 Task: Schedule a 90-minute genealogy and family history research consultation with an expert genealogist.
Action: Mouse pressed left at (596, 254)
Screenshot: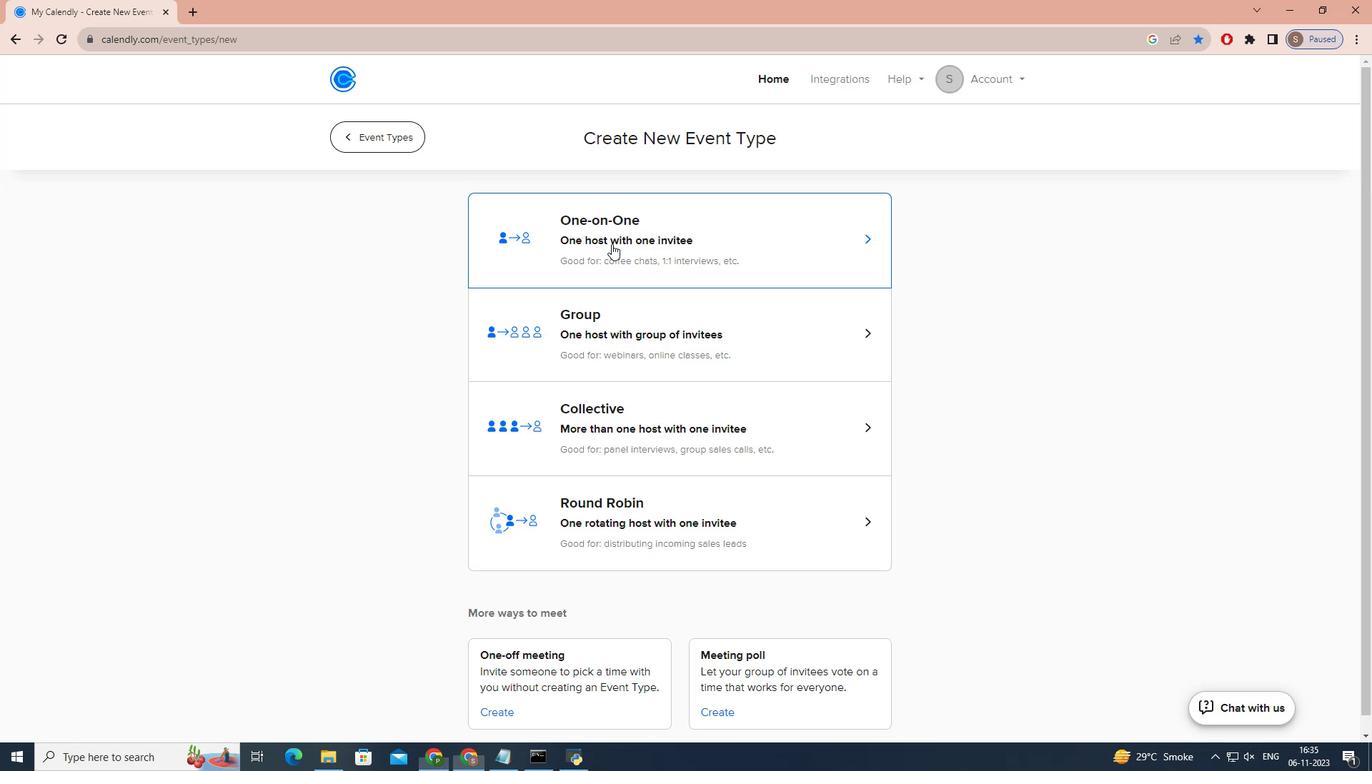 
Action: Mouse moved to (545, 376)
Screenshot: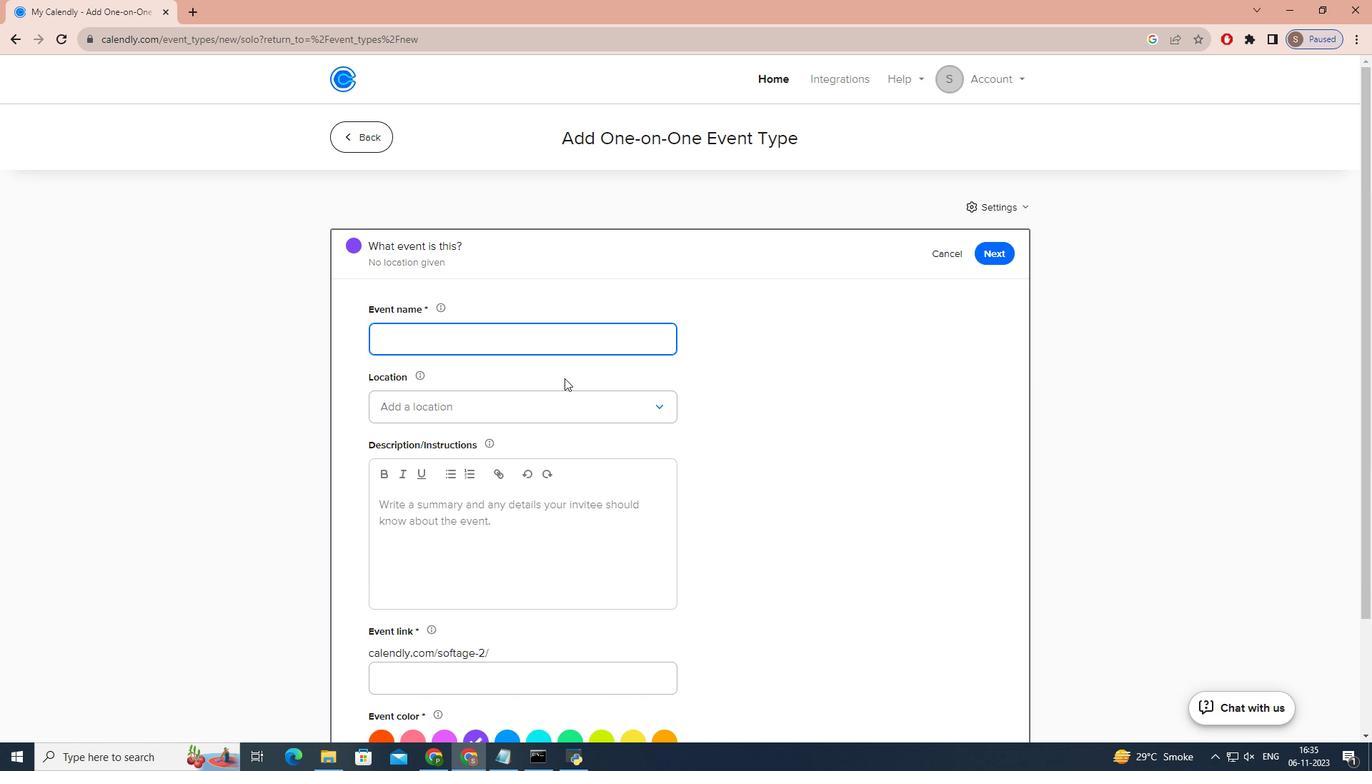 
Action: Key pressed g<Key.caps_lock>ENEALOGY<Key.space>AND<Key.space><Key.caps_lock>f<Key.caps_lock>AMILY<Key.space><Key.caps_lock>h<Key.caps_lock>ISTORY<Key.space><Key.caps_lock>r<Key.caps_lock>ESEARCH<Key.space><Key.caps_lock>c<Key.caps_lock>ONSULTATION<Key.space>
Screenshot: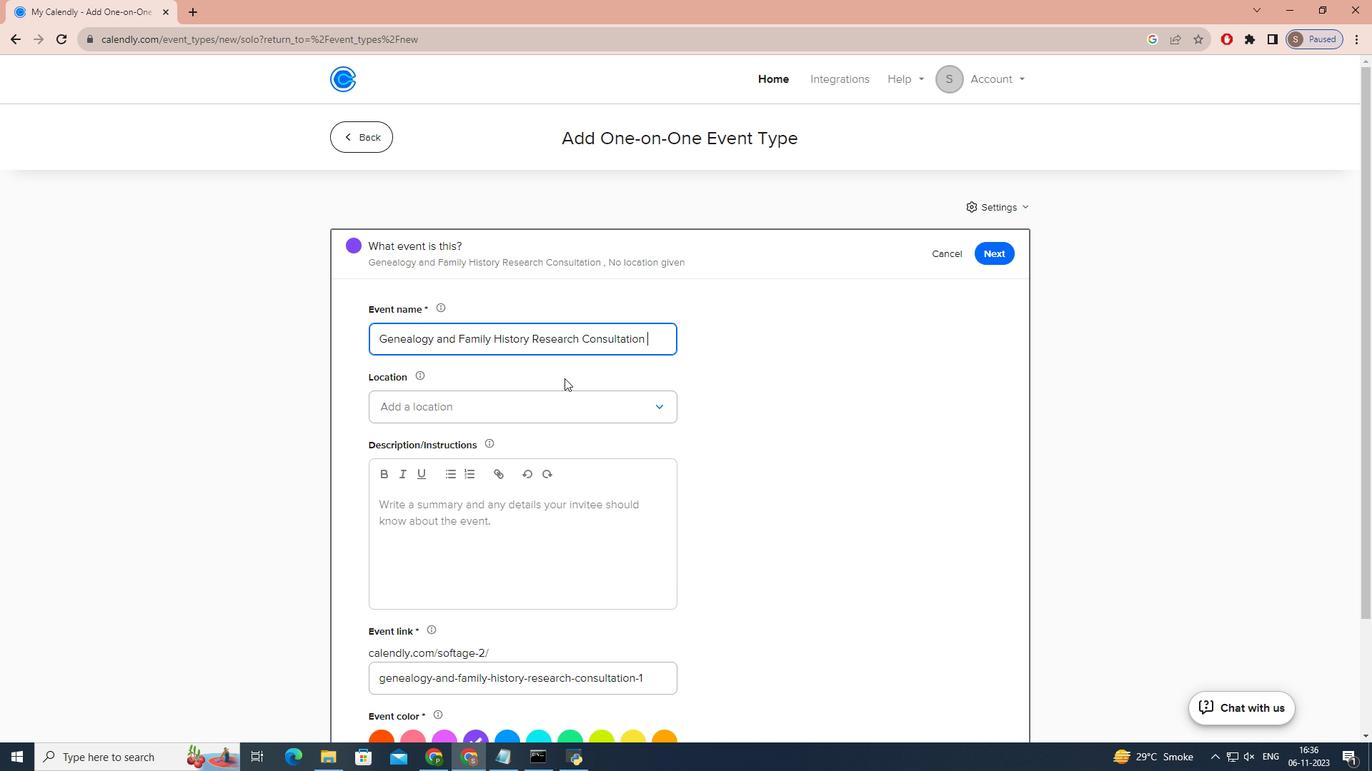 
Action: Mouse moved to (525, 402)
Screenshot: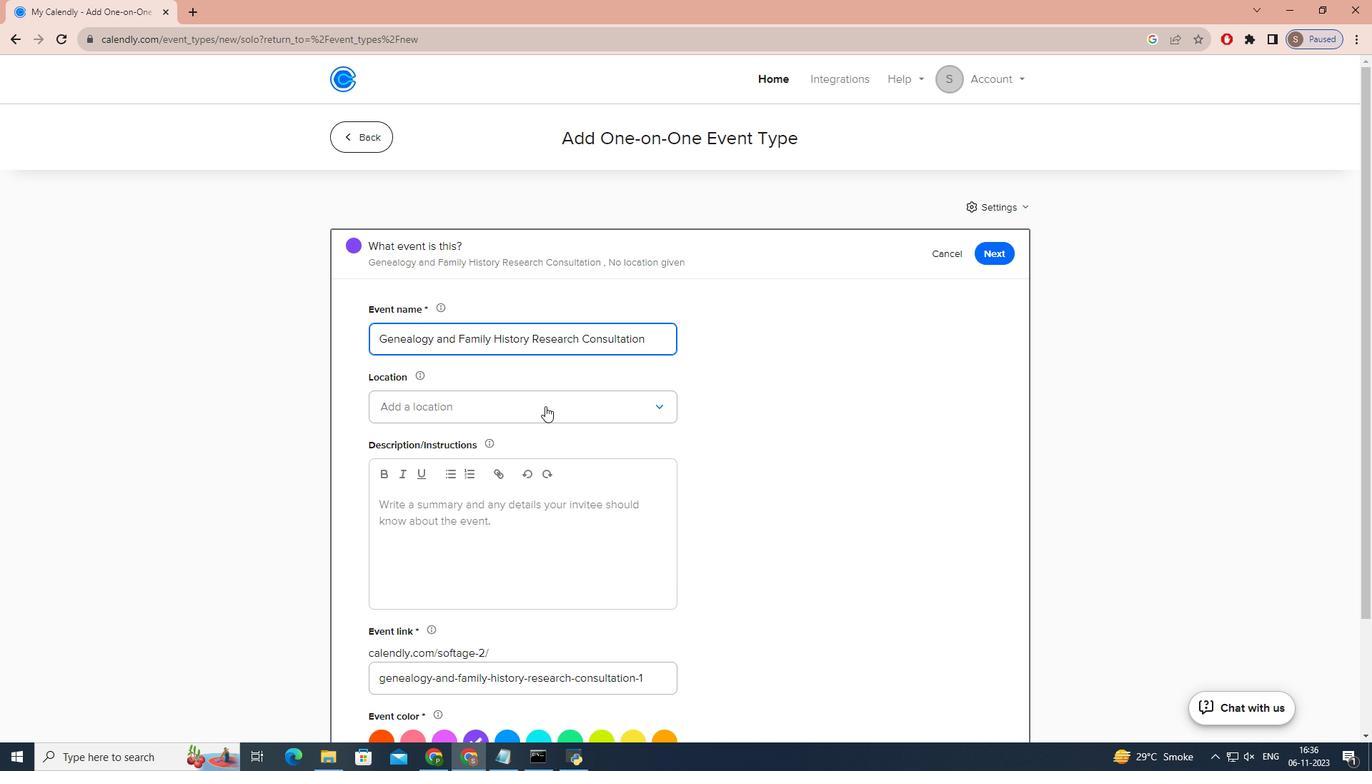 
Action: Mouse pressed left at (525, 402)
Screenshot: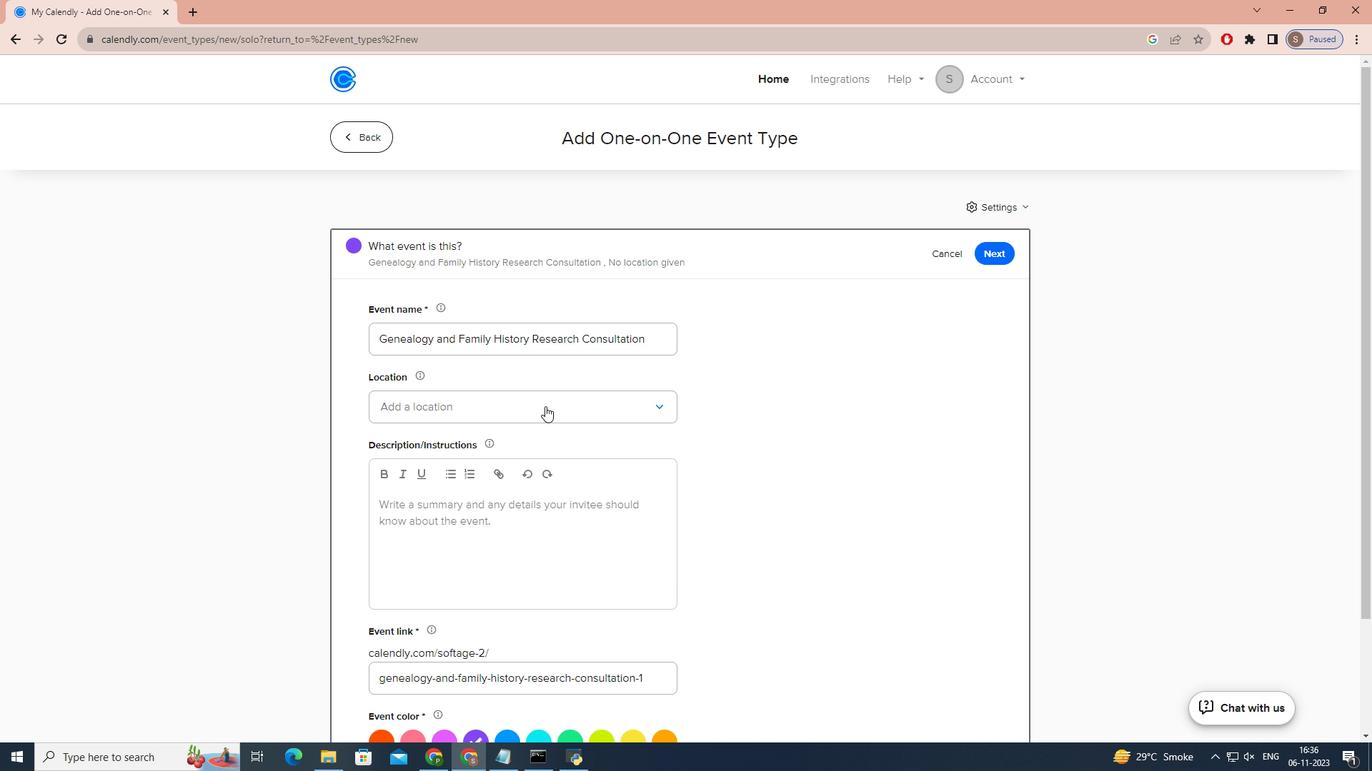
Action: Mouse moved to (503, 436)
Screenshot: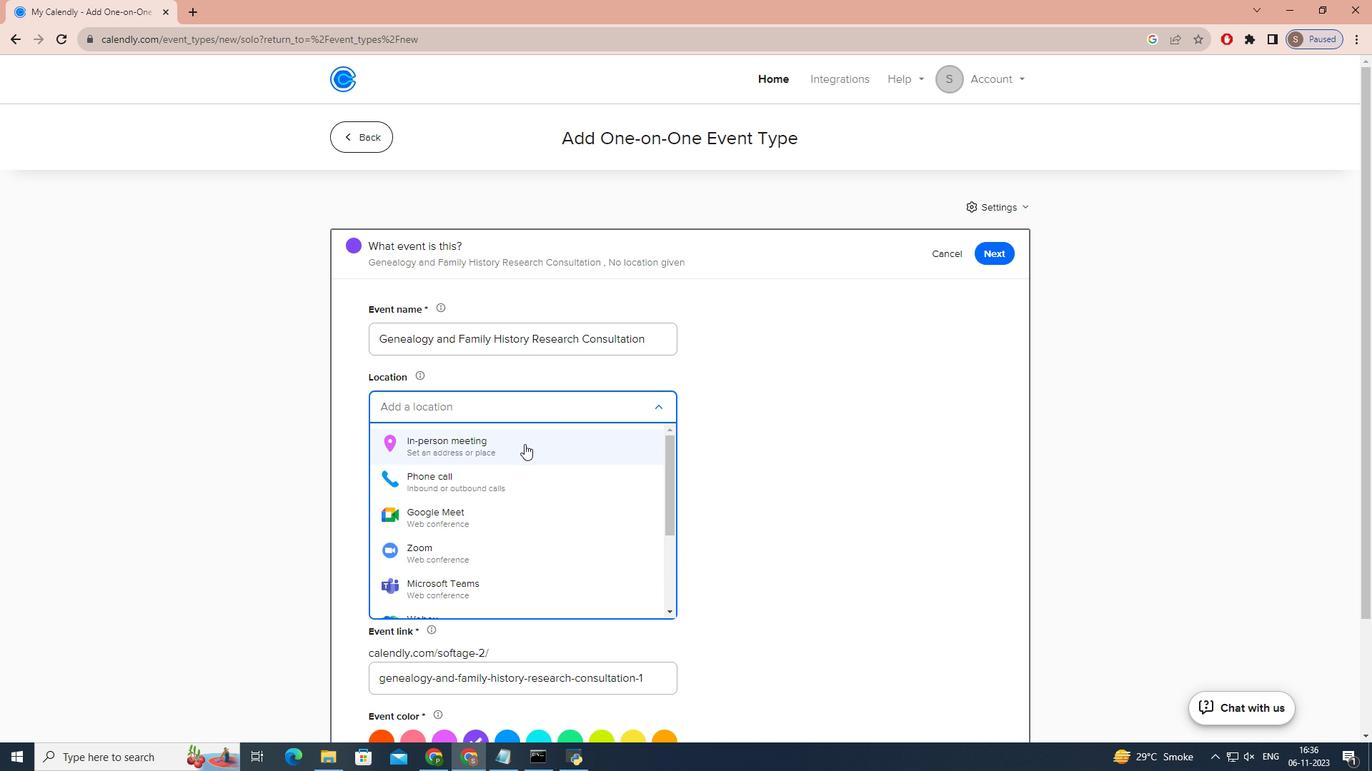 
Action: Mouse pressed left at (503, 436)
Screenshot: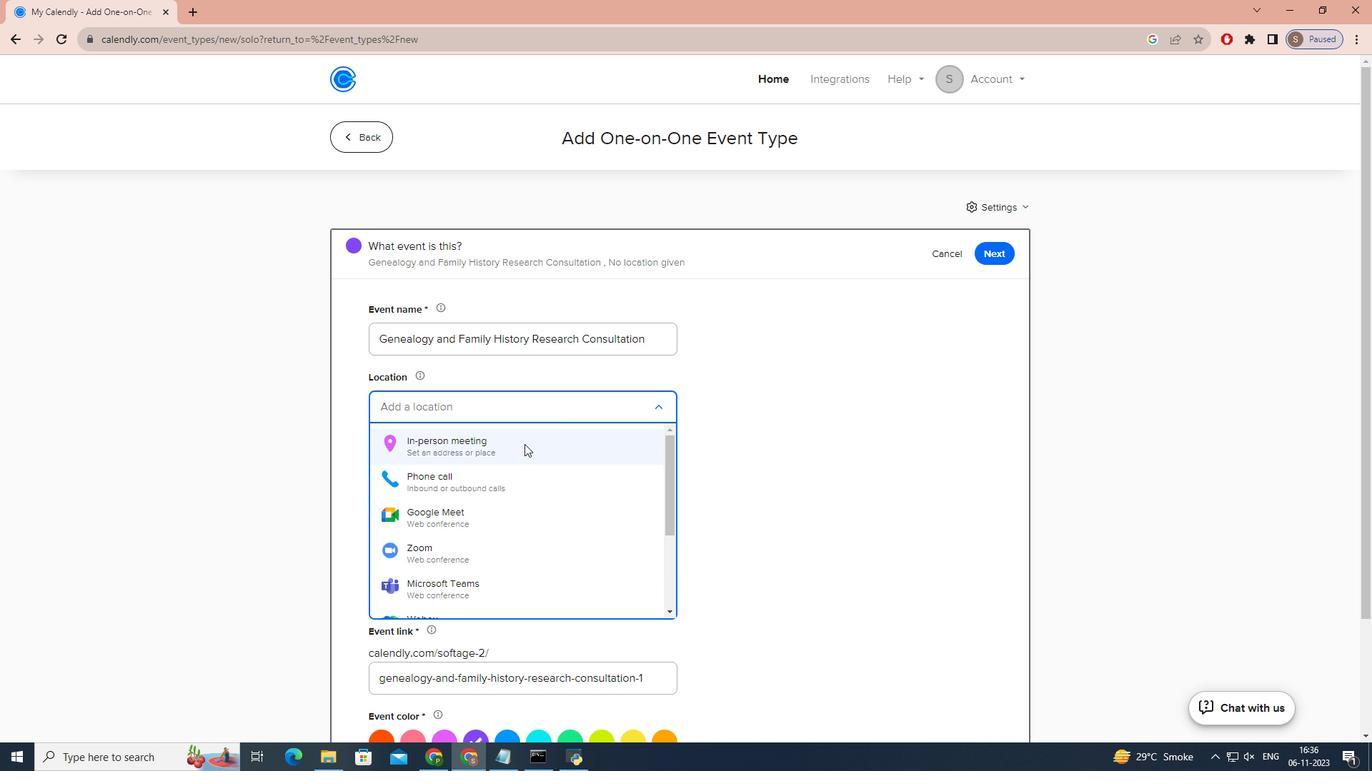 
Action: Mouse moved to (593, 254)
Screenshot: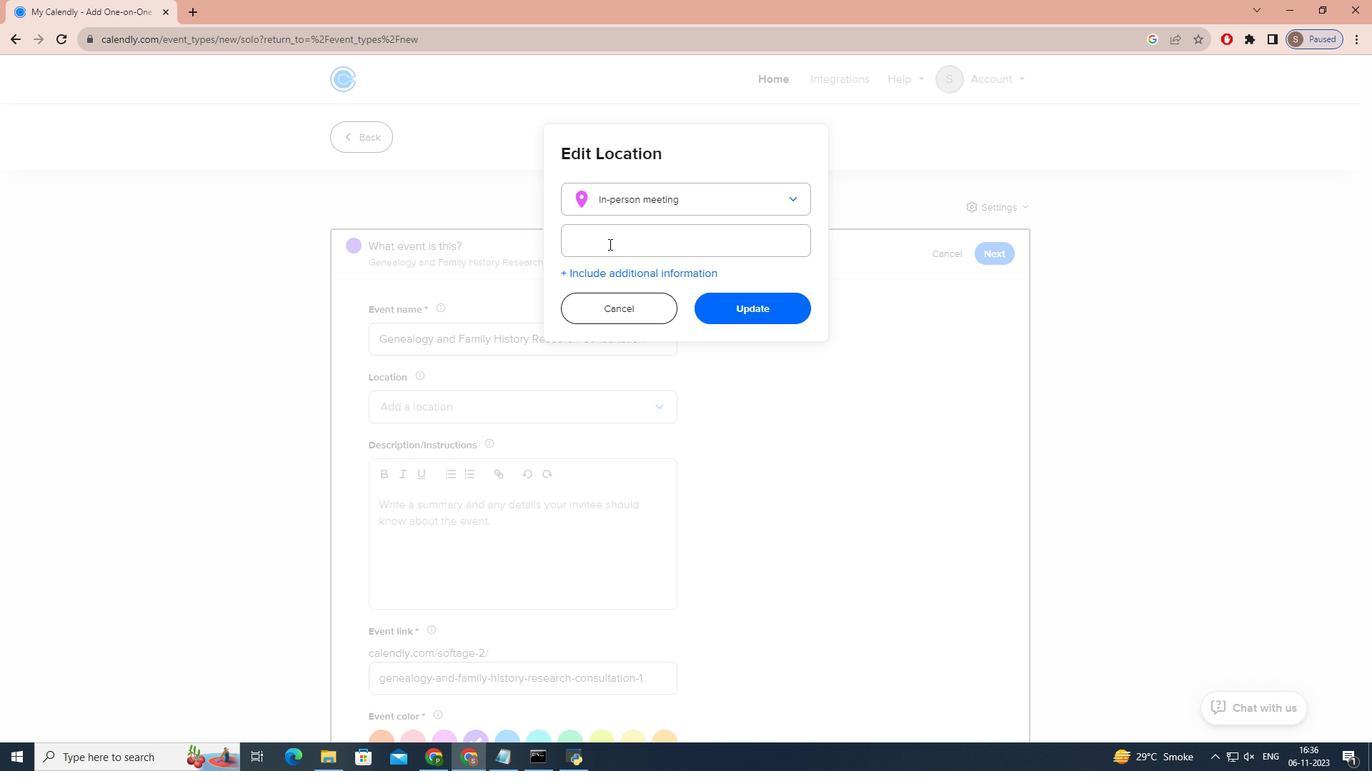 
Action: Mouse pressed left at (593, 254)
Screenshot: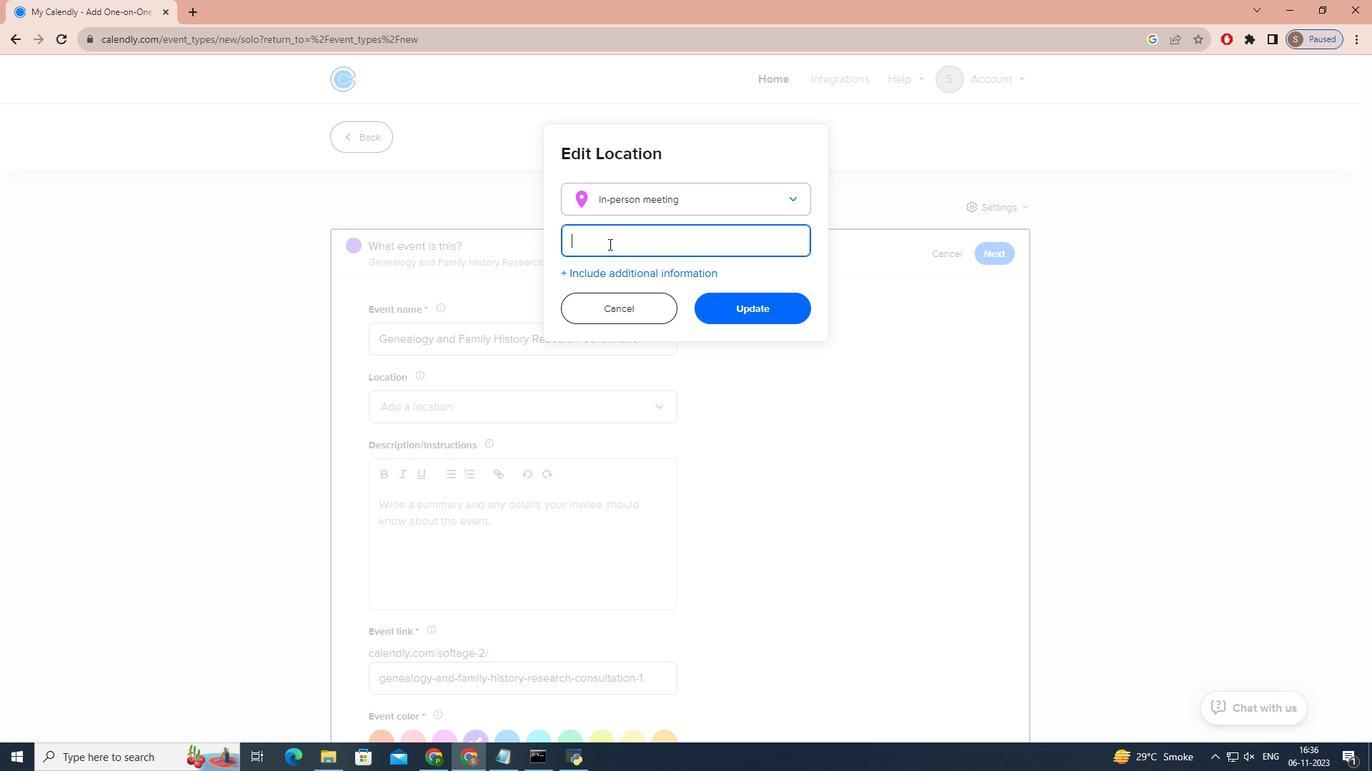 
Action: Key pressed <Key.caps_lock>s<Key.caps_lock>OUTHERN<Key.space><Key.caps_lock>c<Key.caps_lock>ALIFORNIA<Key.space><Key.caps_lock>g<Key.caps_lock>ENEALOGICAL,<Key.space><Key.caps_lock>s<Key.caps_lock>OCIETY<Key.space>
Screenshot: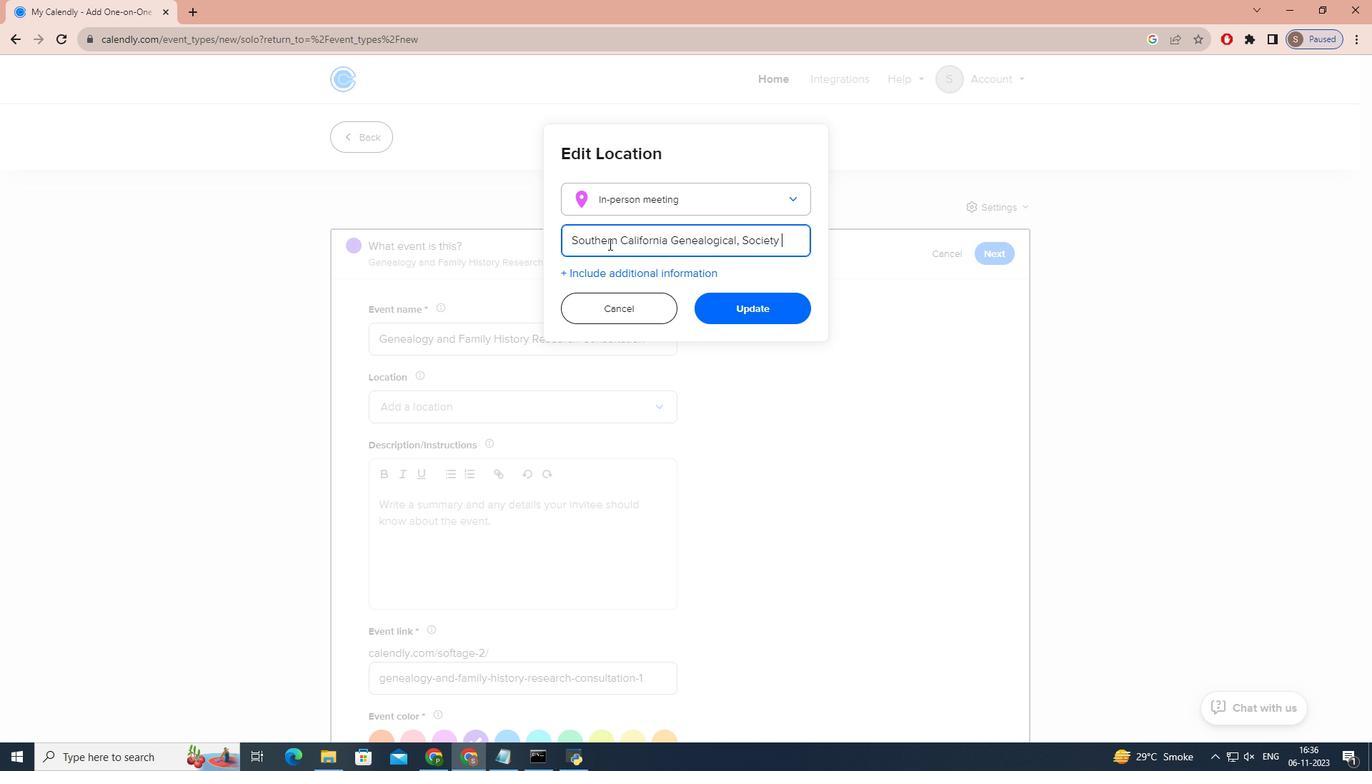 
Action: Mouse moved to (593, 253)
Screenshot: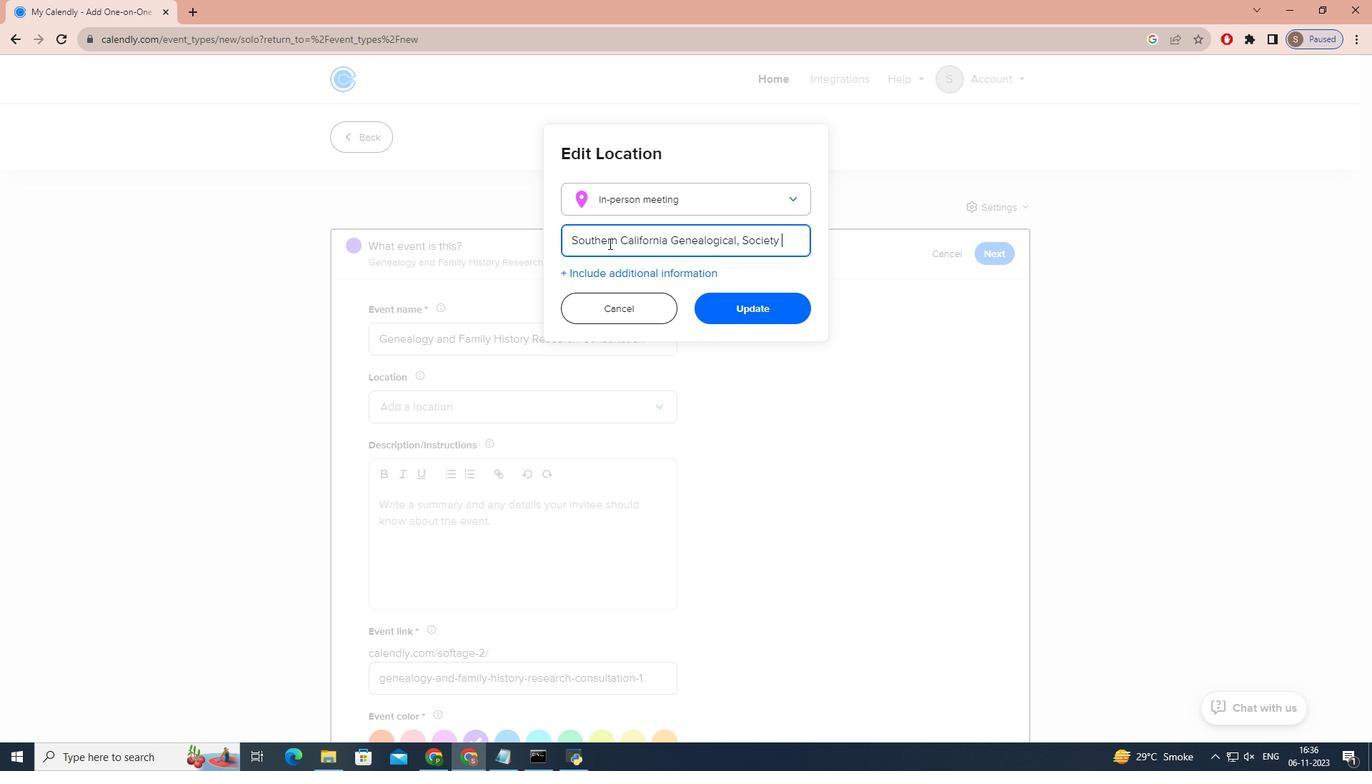 
Action: Key pressed <Key.backspace>
Screenshot: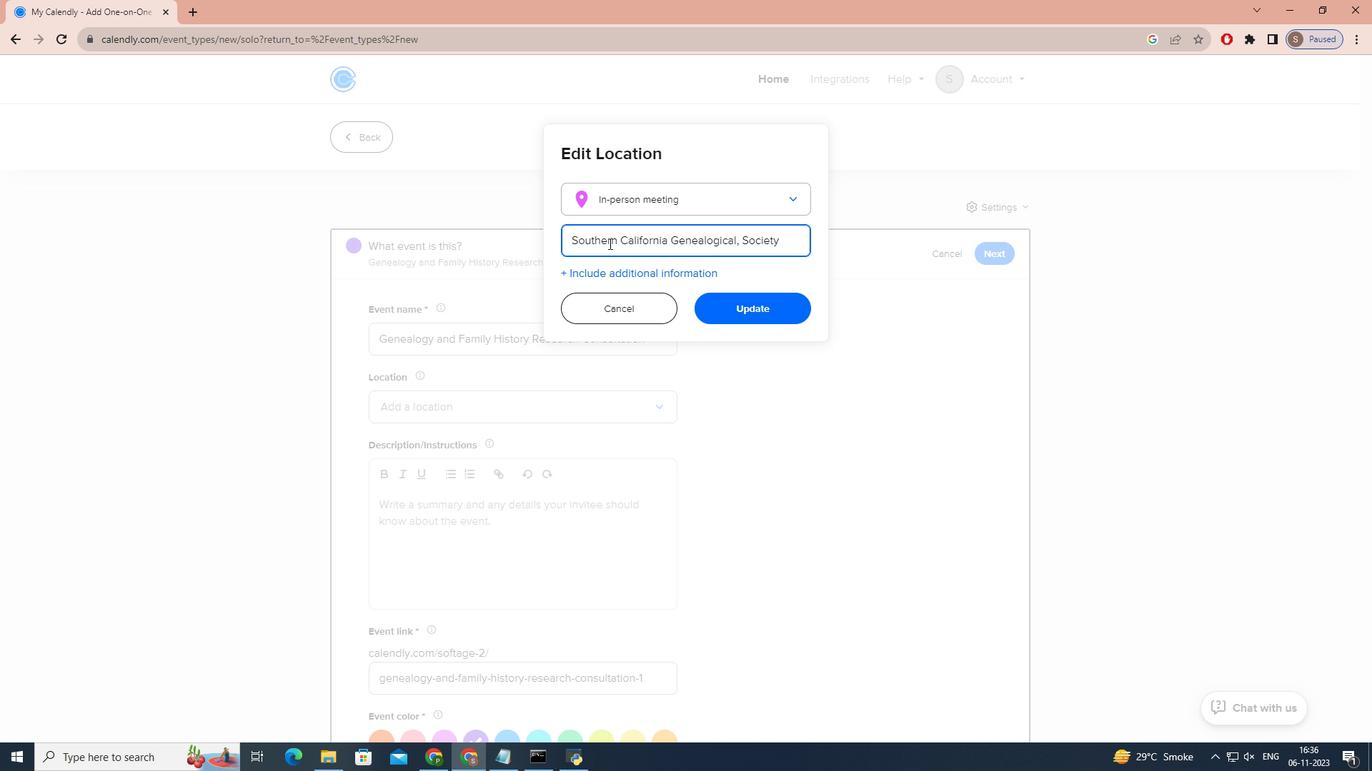 
Action: Mouse moved to (736, 251)
Screenshot: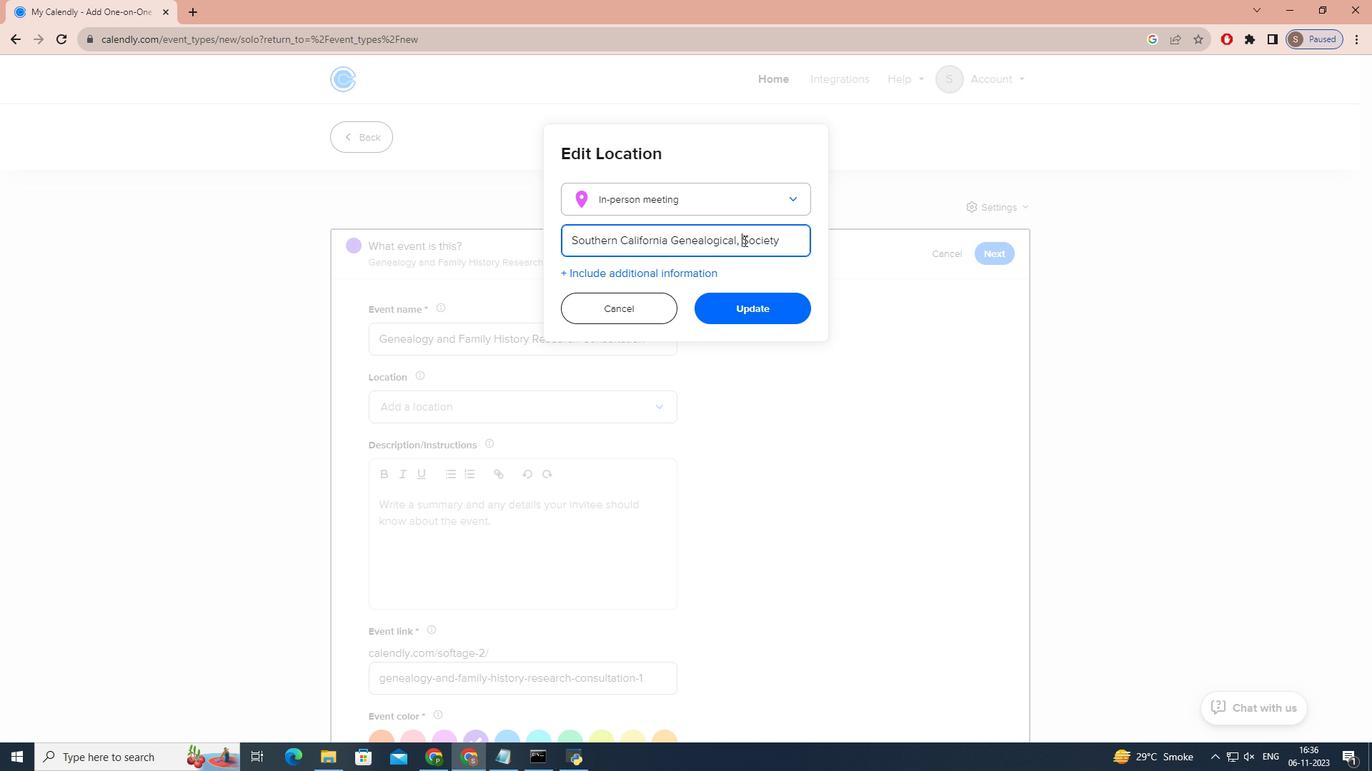 
Action: Mouse pressed left at (736, 251)
Screenshot: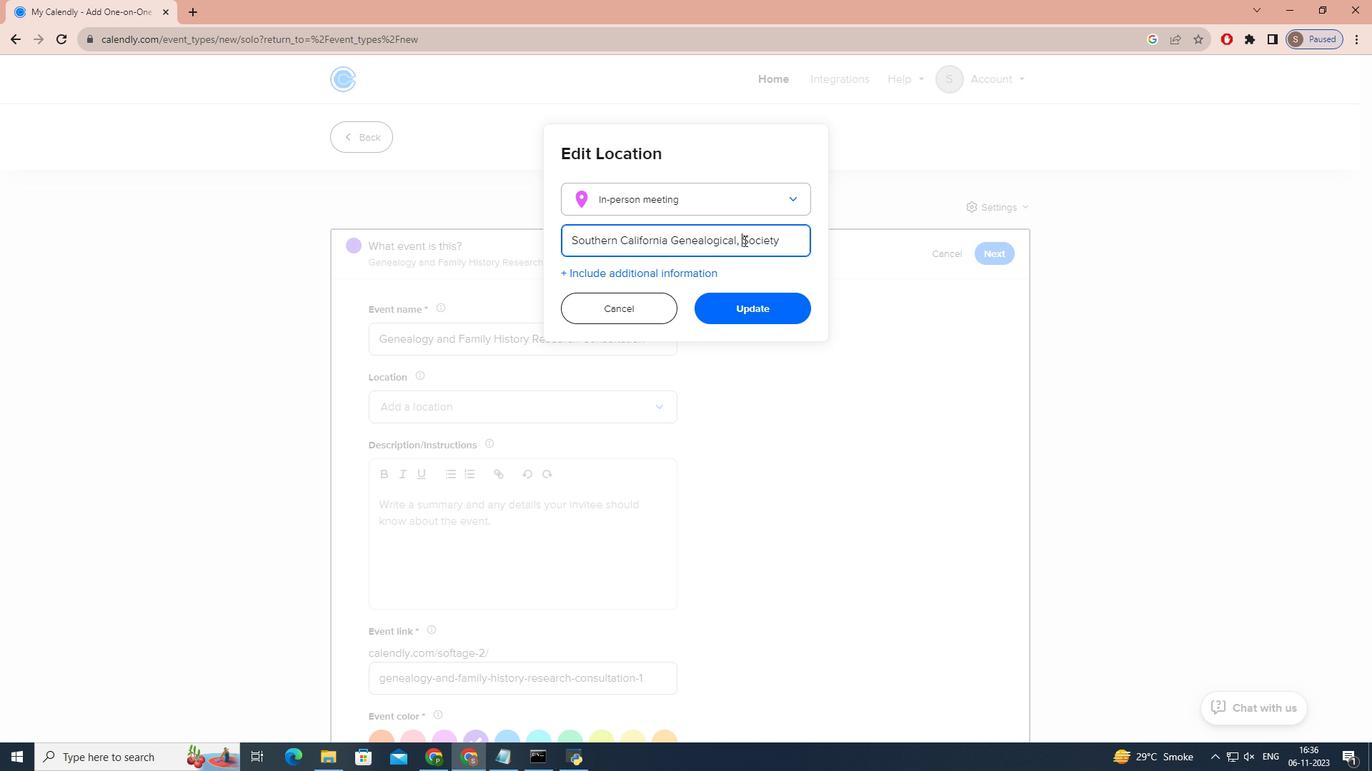 
Action: Mouse moved to (738, 250)
Screenshot: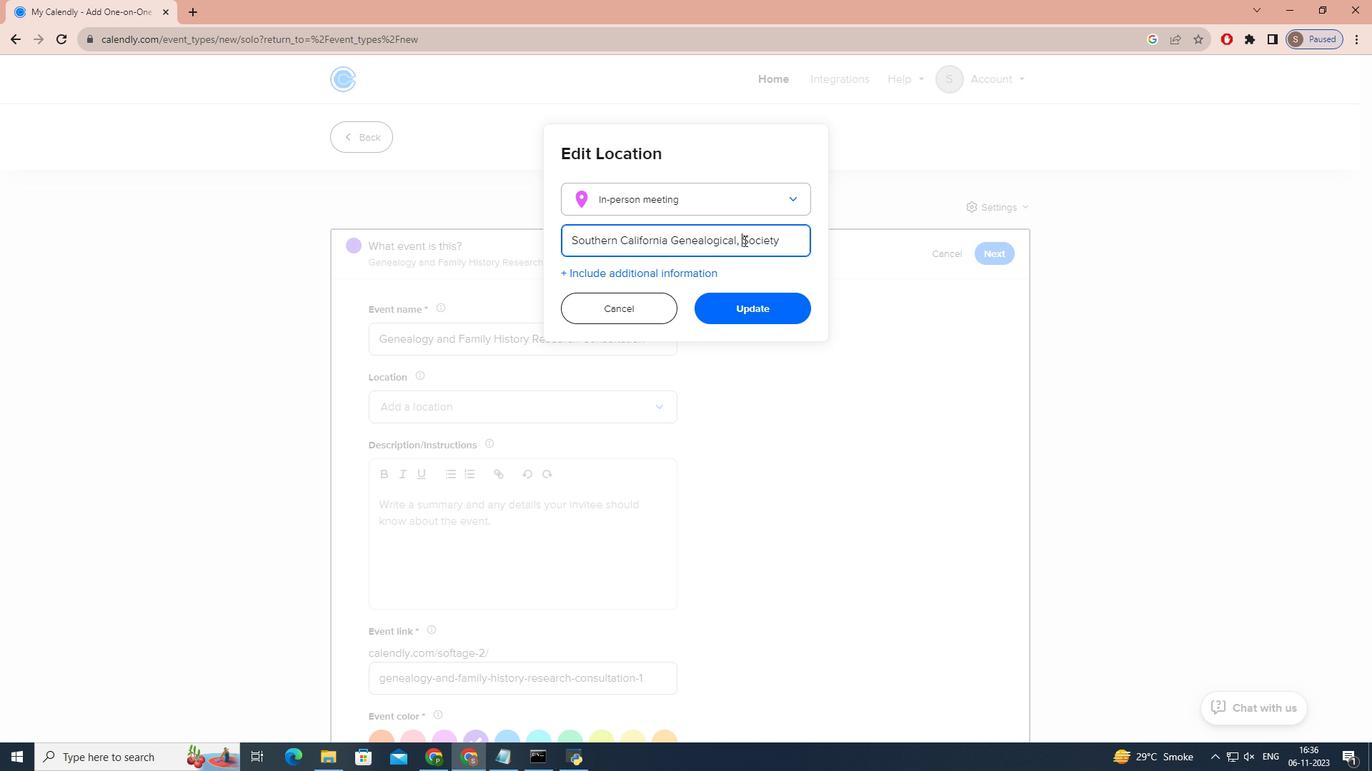 
Action: Key pressed <Key.backspace><Key.backspace>
Screenshot: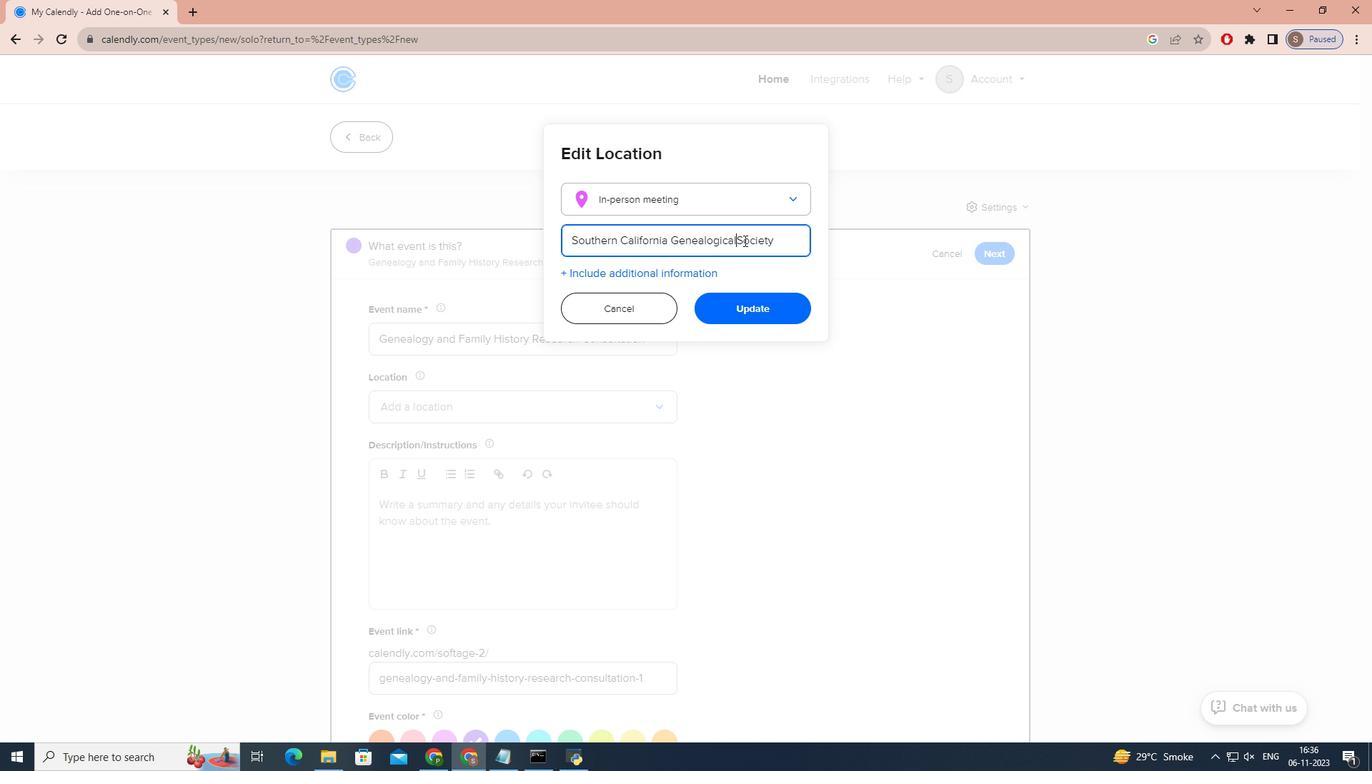 
Action: Mouse moved to (780, 252)
Screenshot: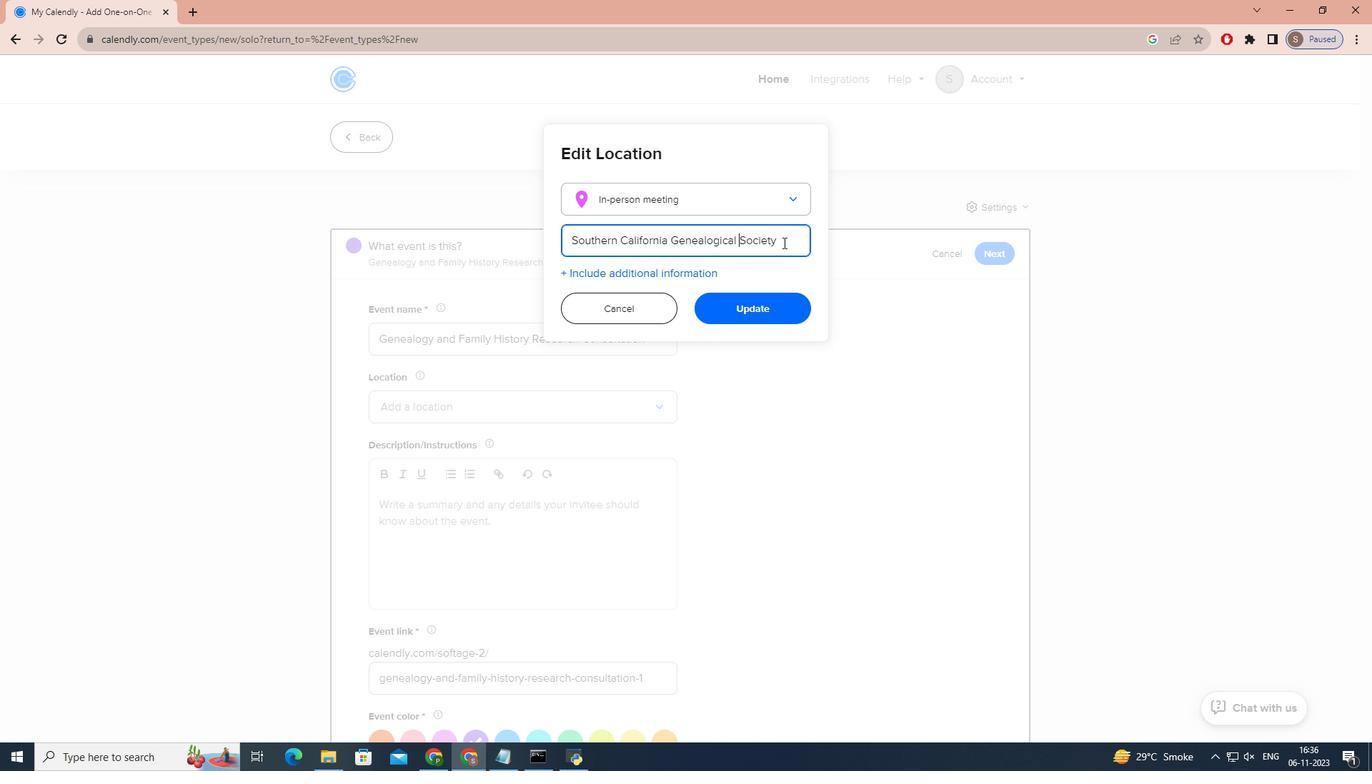 
Action: Key pressed <Key.space>
Screenshot: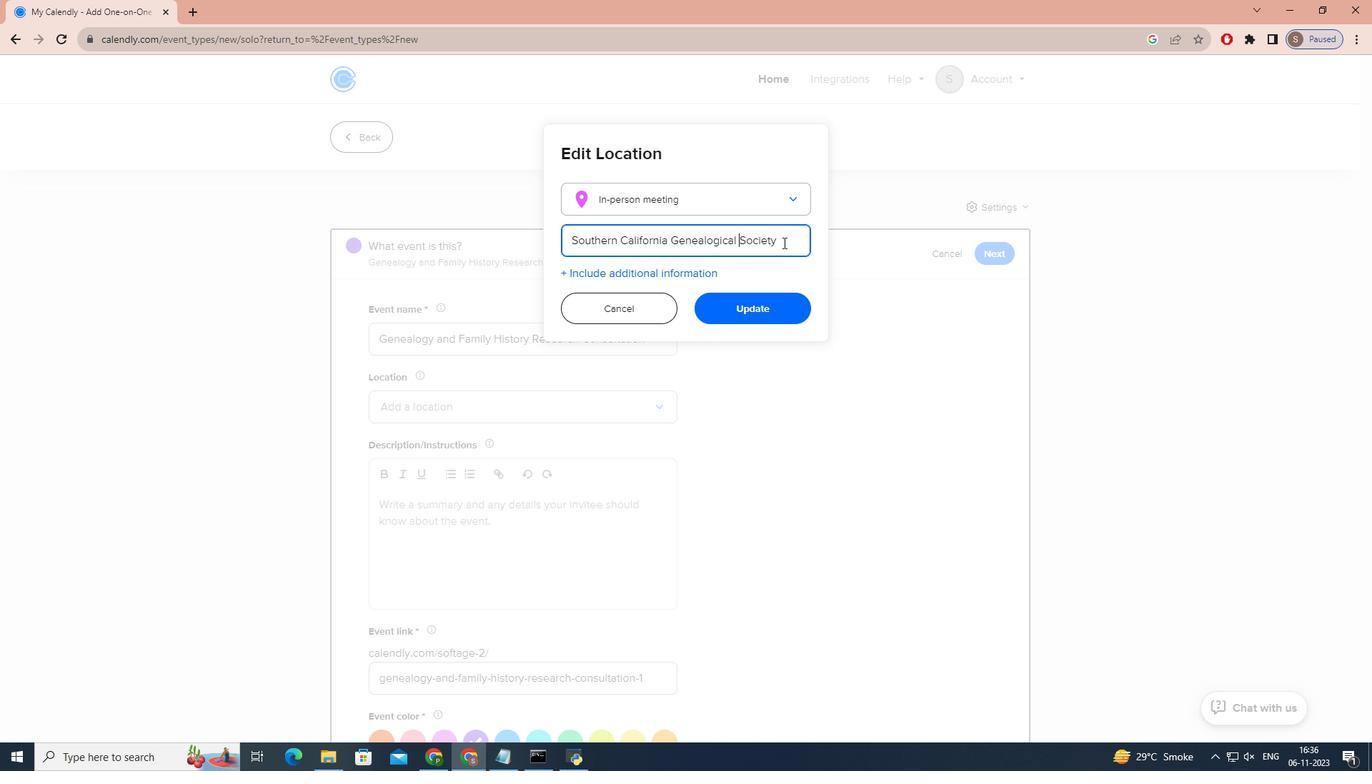 
Action: Mouse pressed left at (780, 252)
Screenshot: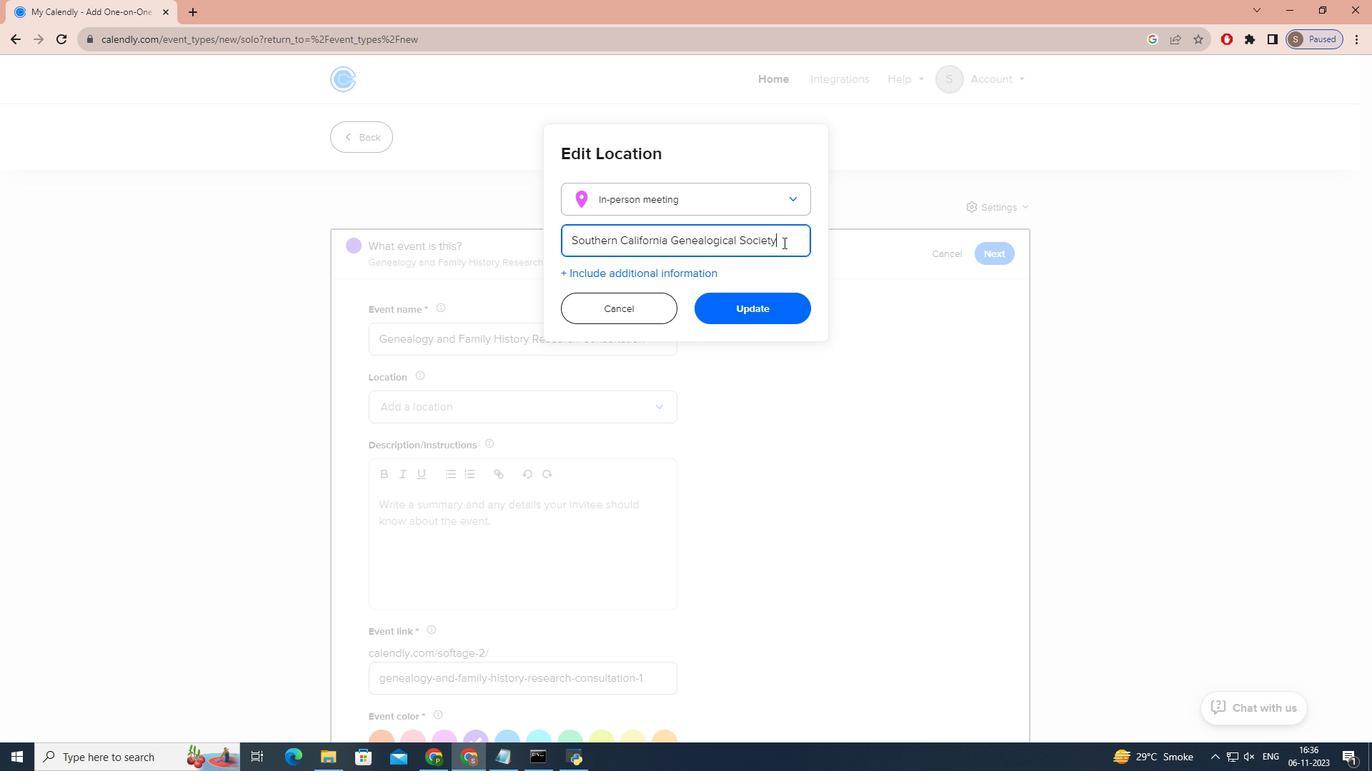 
Action: Key pressed ,<Key.space><Key.caps_lock>b<Key.caps_lock>URBANK,<Key.space><Key.caps_lock>c<Key.caps_lock>ALIFORNIA,<Key.space><Key.caps_lock>usa
Screenshot: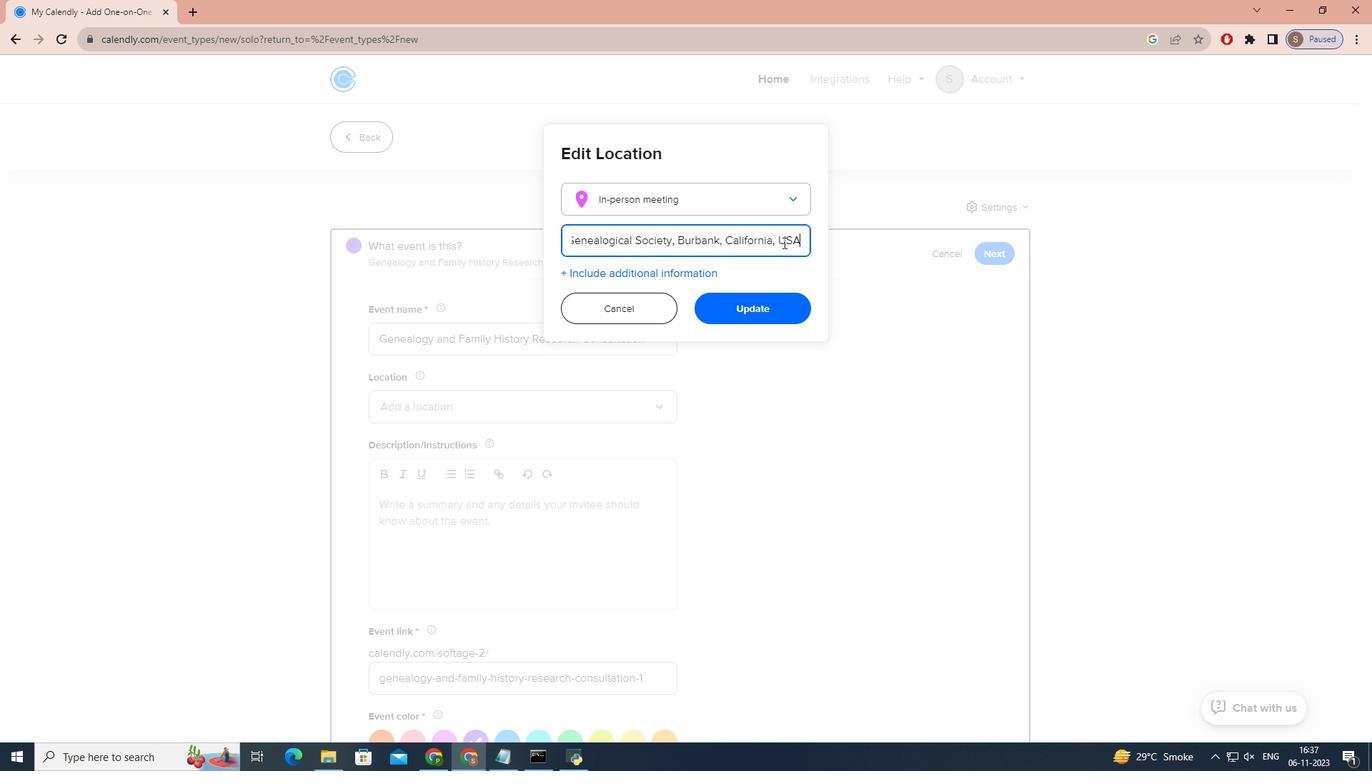 
Action: Mouse moved to (743, 312)
Screenshot: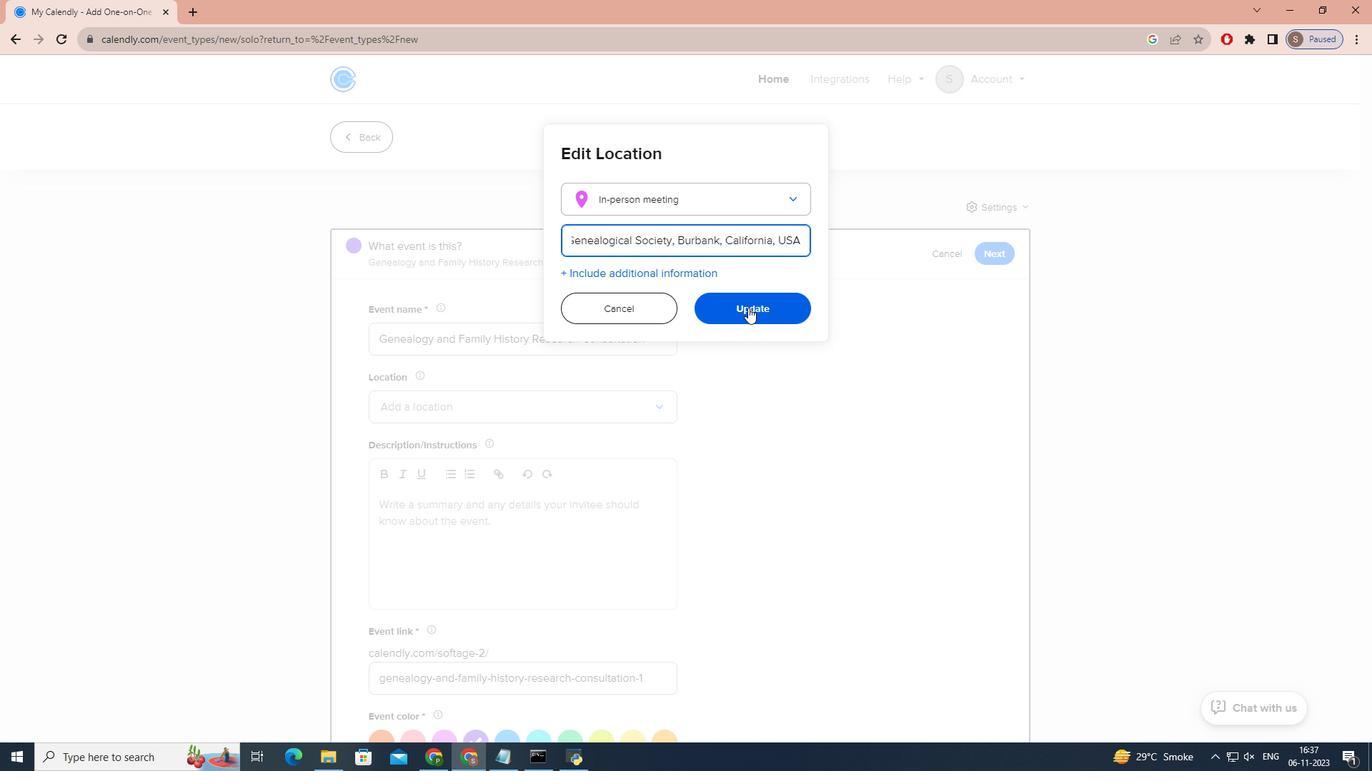 
Action: Mouse pressed left at (743, 312)
Screenshot: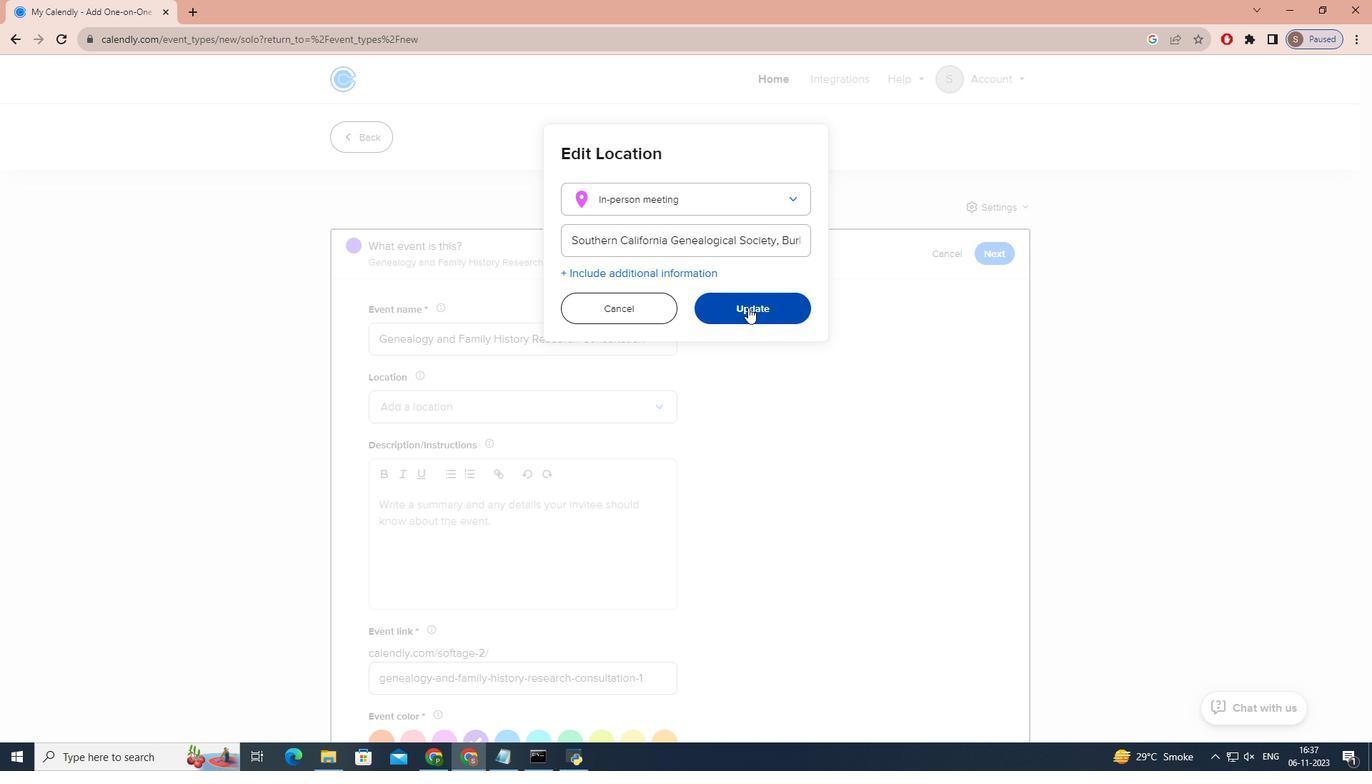 
Action: Mouse moved to (470, 533)
Screenshot: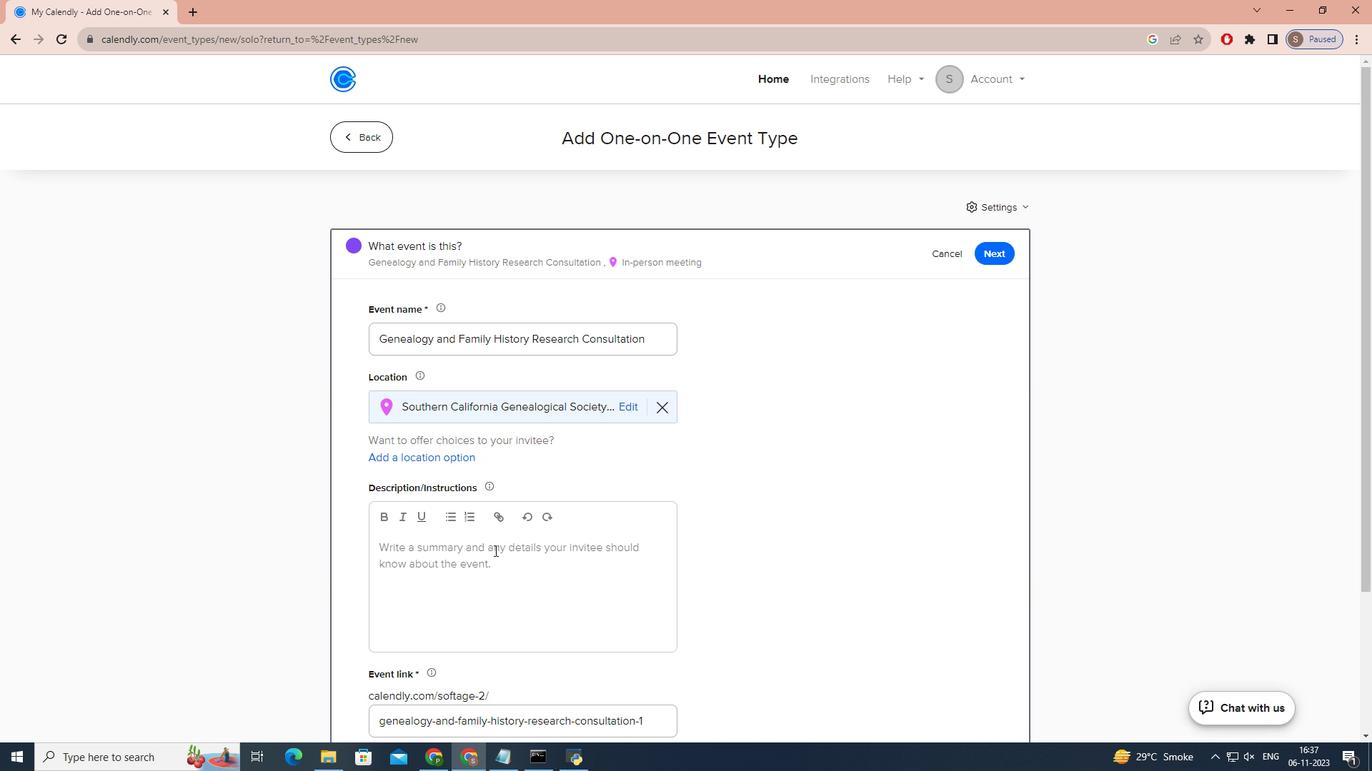
Action: Mouse pressed left at (470, 533)
Screenshot: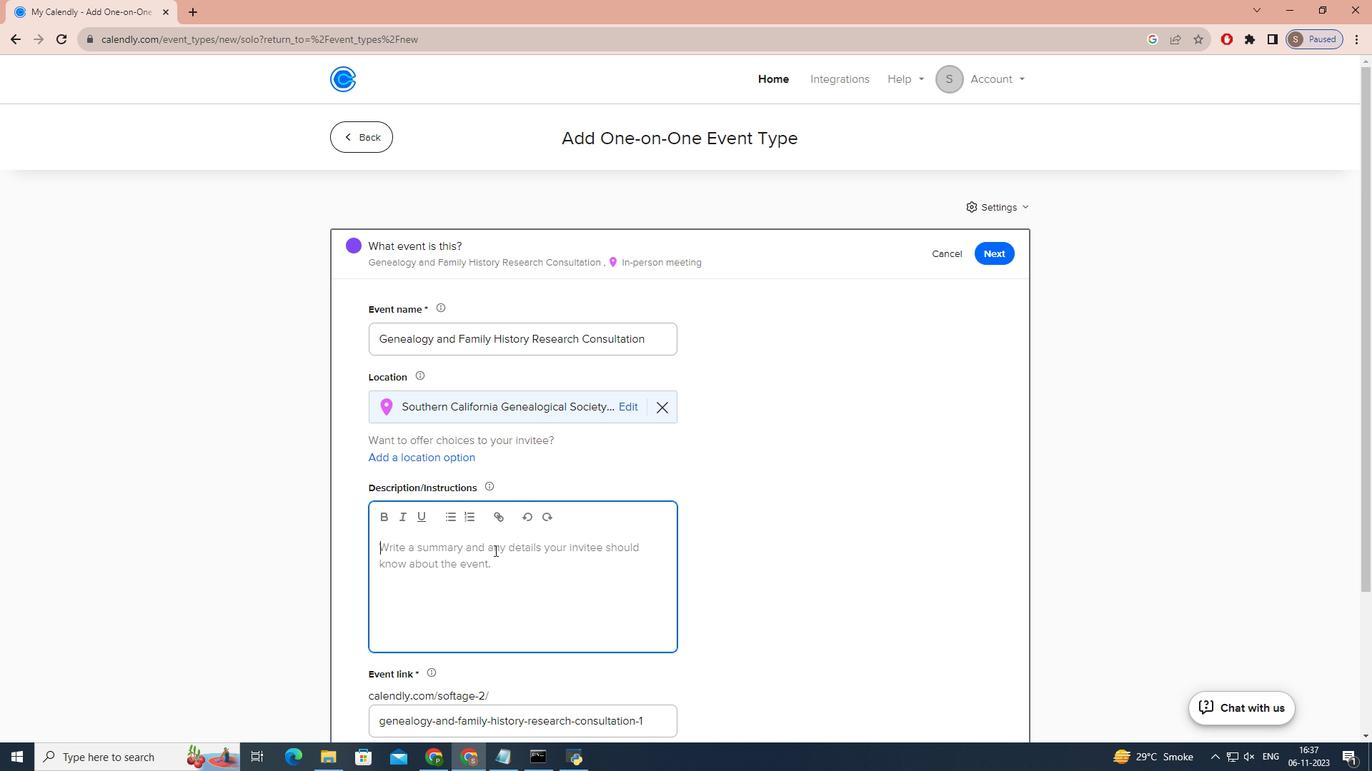 
Action: Key pressed a<Key.caps_lock>RE<Key.space>YOUR<Key.space>EAGER<Key.space>TO<Key.space>DELVE<Key.space>INTO<Key.space>YOUR<Key.space>FAMILY'S<Key.space>PAST<Key.space>AND<Key.space>UNCOVER<Key.space>YOUR<Key.space>ROOTS<Key.shift><Key.shift><Key.shift><Key.shift><Key.shift><Key.shift><Key.shift><Key.shift><Key.shift><Key.shift><Key.shift><Key.shift><Key.shift><Key.shift><Key.shift><Key.shift><Key.shift><Key.shift><Key.shift><Key.shift><Key.shift><Key.shift><Key.shift><Key.shift><Key.shift><Key.shift><Key.shift><Key.shift><Key.shift><Key.shift><Key.shift>?<Key.space><Key.caps_lock>o<Key.caps_lock>UR<Key.space>EXPERT<Key.space>GENEALOGIST<Key.space>IS<Key.space>HERE<Key.space>TO<Key.space>HELP<Key.space>YOU<Key.space>ON<Key.space>YOUR<Key.space>JOURNEY<Key.space>TO<Key.space>DISCOVER<Key.space>YOUR<Key.space>FAMILY'S<Key.space>HISTORY.<Key.space><Key.enter><Key.caps_lock>d<Key.caps_lock>URING<Key.space>THIS<Key.space>CONSULTATION,<Key.space>YOU'LL<Key.space>HAVE<Key.space>THE<Key.space>OPPORTUNITY<Key.space>TO<Key.space>ASK<Key.space>QUESTIONS,<Key.space>GET<Key.space>GUIDANCE<Key.space>ON<Key.space>YOUR<Key.space>RESEARCH,<Key.space>AND<Key.space>GAIN<Key.space>VALUABLE<Key.space>INSIGHTS<Key.space>INTO<Key.space>YOUR<Key.space>GENEALOGY<Key.space>AND<Key.space>FAMILY<Key.space>HISTORY.<Key.space>
Screenshot: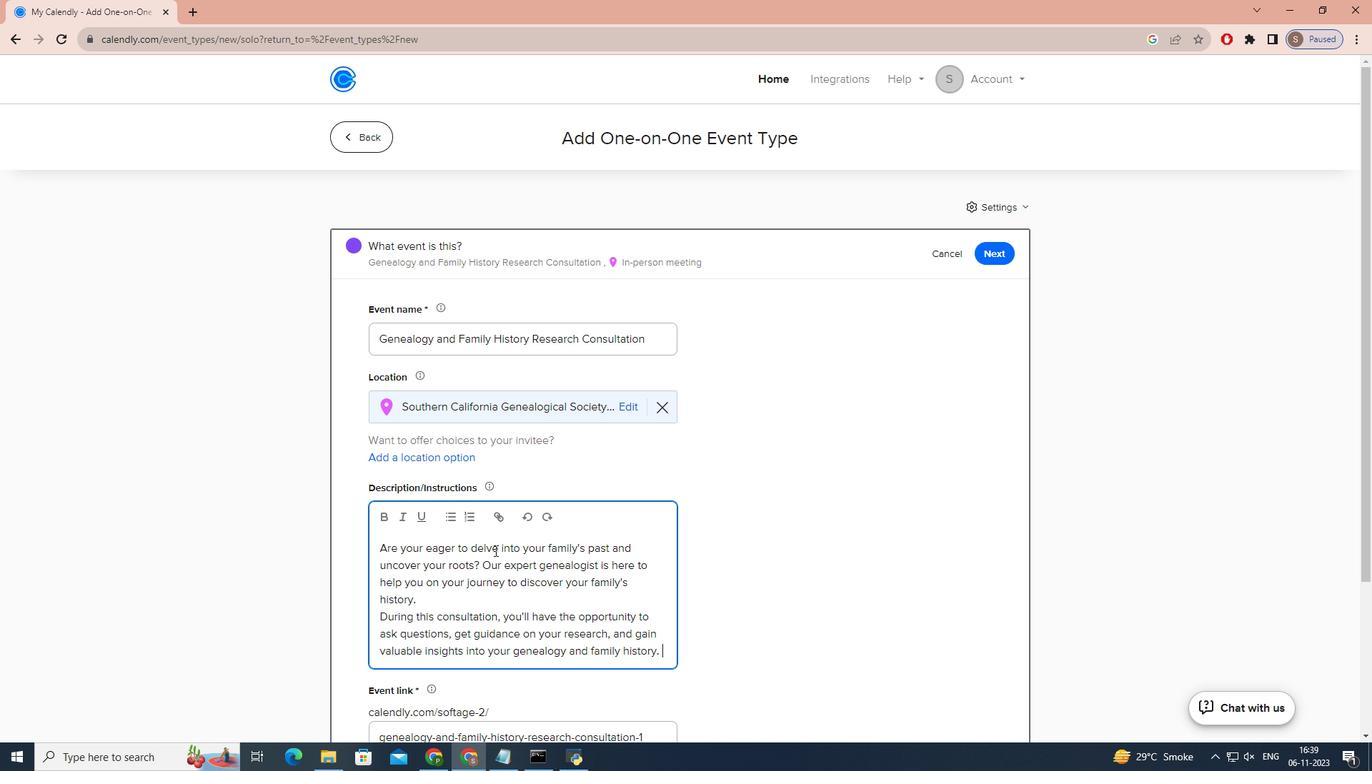 
Action: Mouse moved to (582, 523)
Screenshot: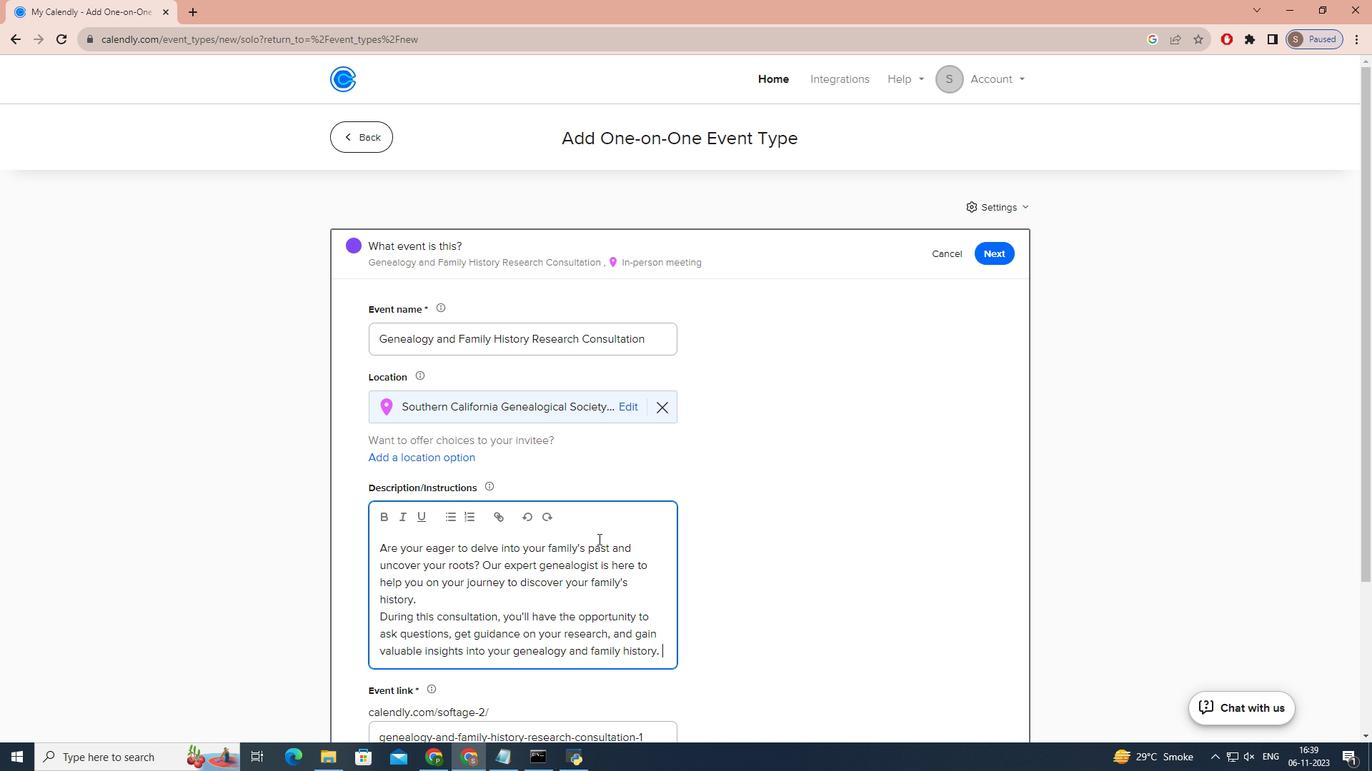 
Action: Mouse scrolled (582, 522) with delta (0, 0)
Screenshot: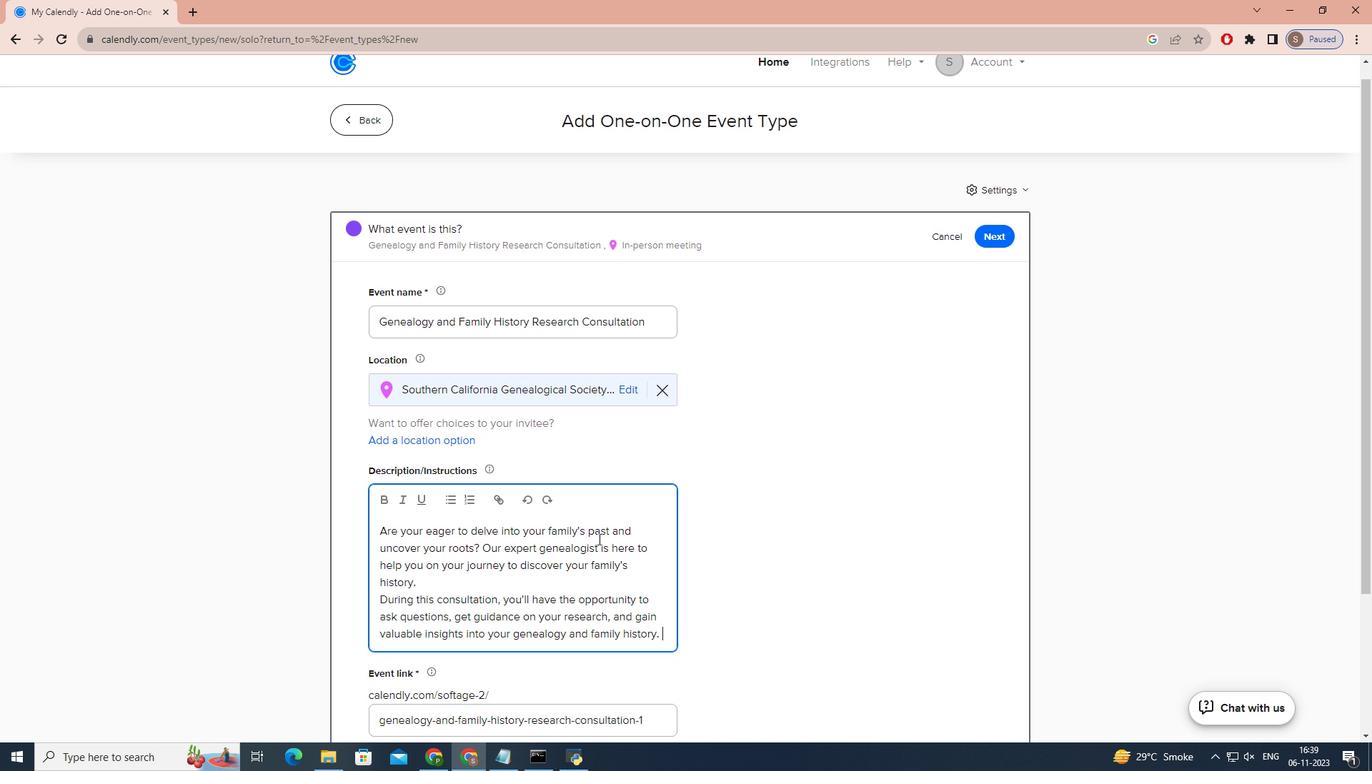 
Action: Mouse scrolled (582, 522) with delta (0, 0)
Screenshot: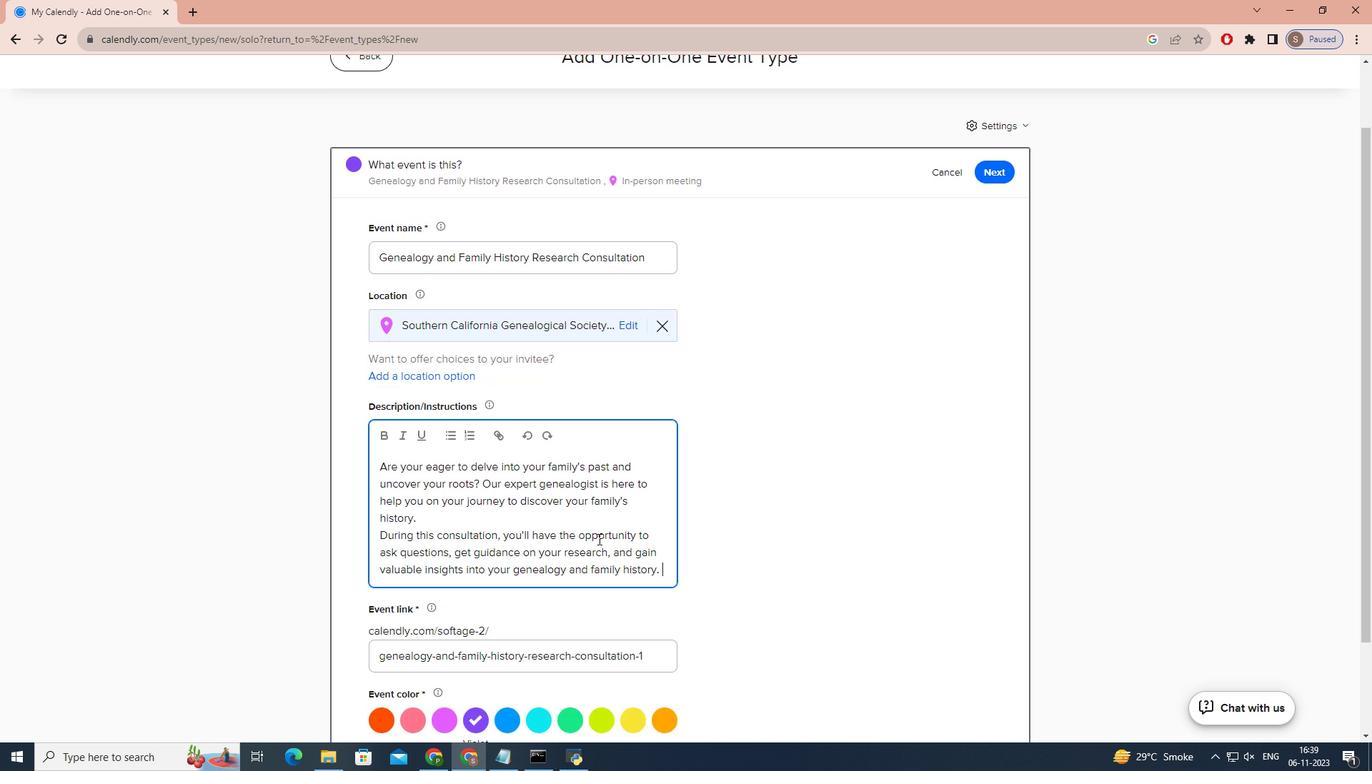
Action: Mouse scrolled (582, 522) with delta (0, 0)
Screenshot: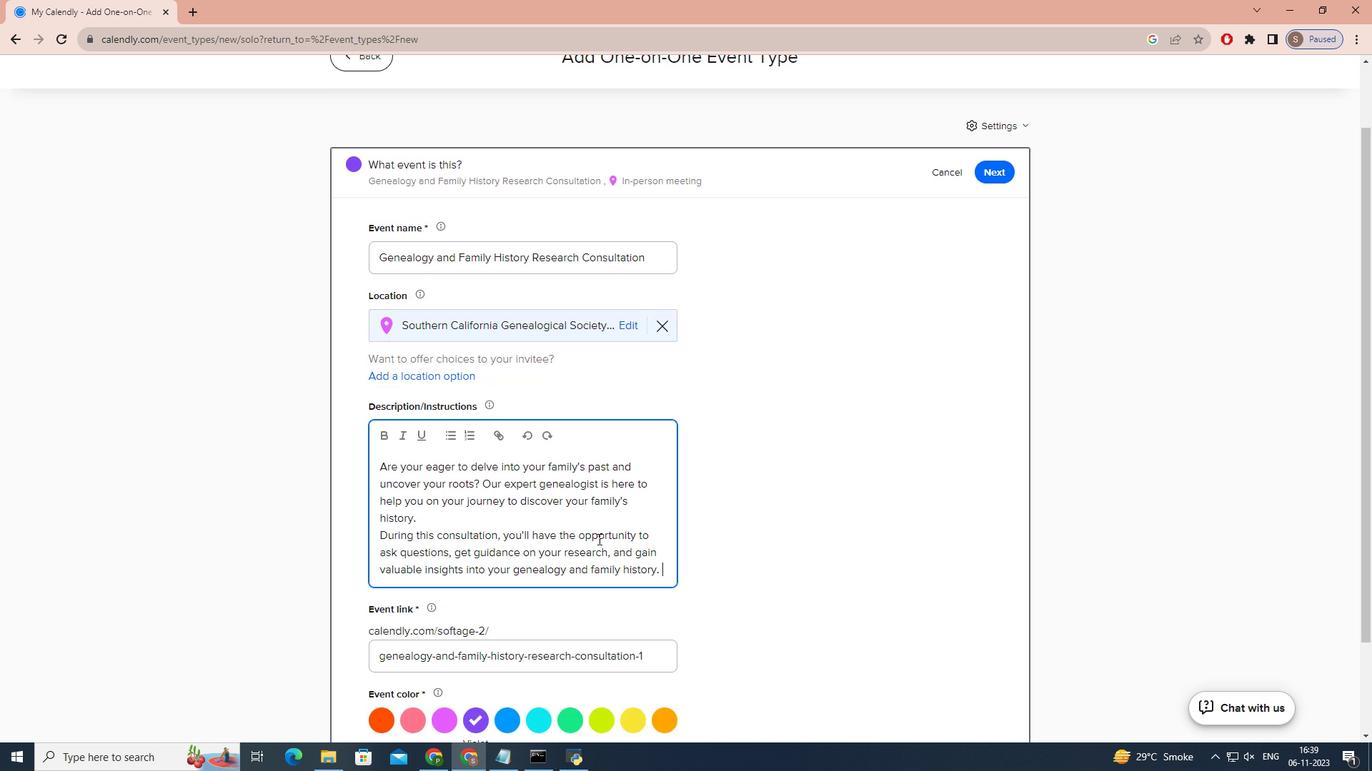 
Action: Mouse scrolled (582, 522) with delta (0, 0)
Screenshot: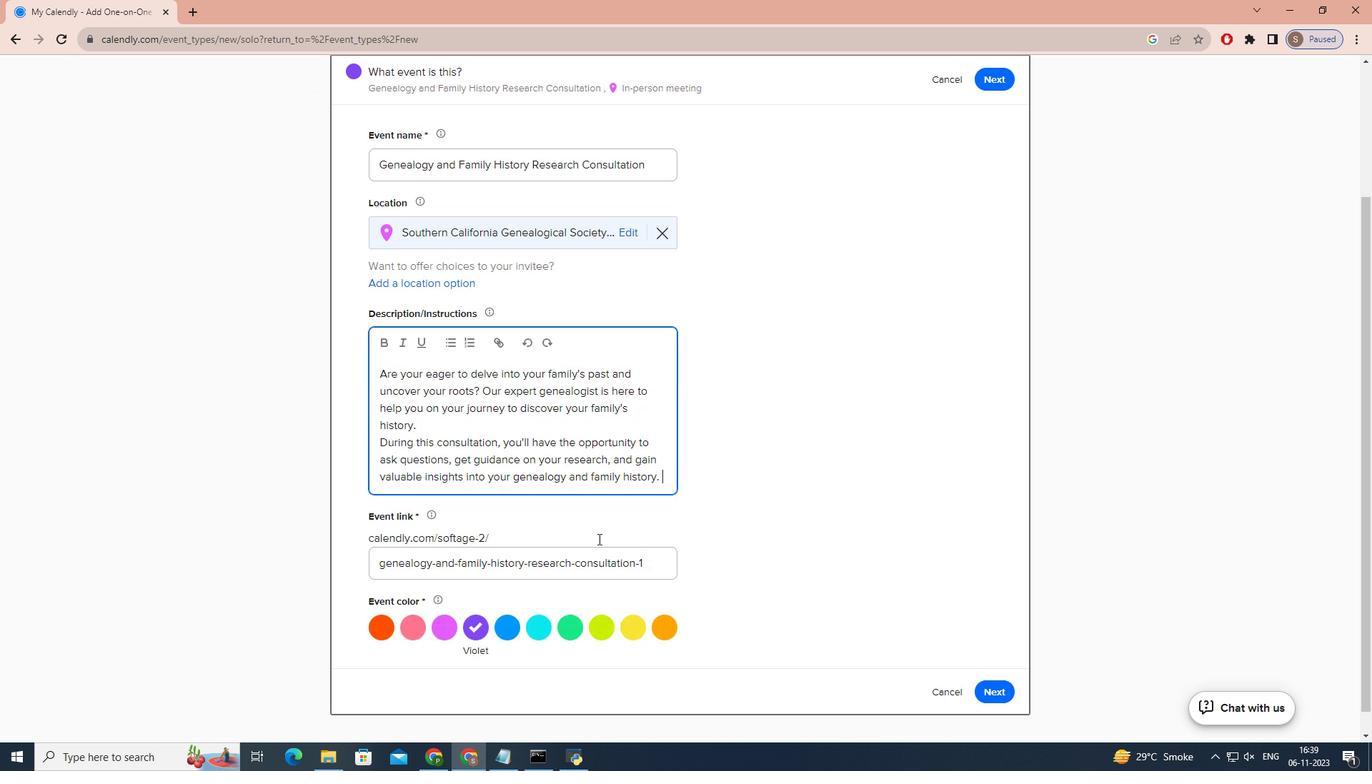 
Action: Mouse moved to (558, 588)
Screenshot: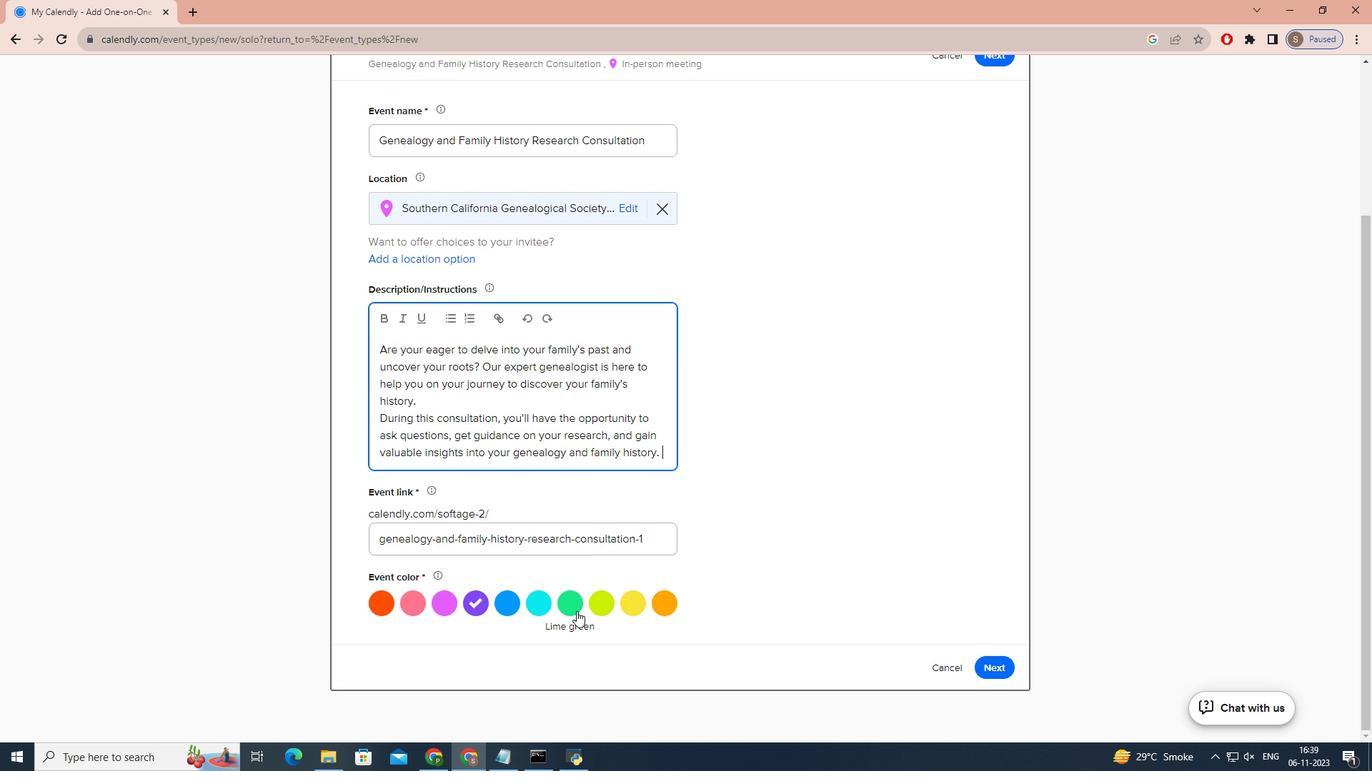 
Action: Mouse pressed left at (558, 588)
Screenshot: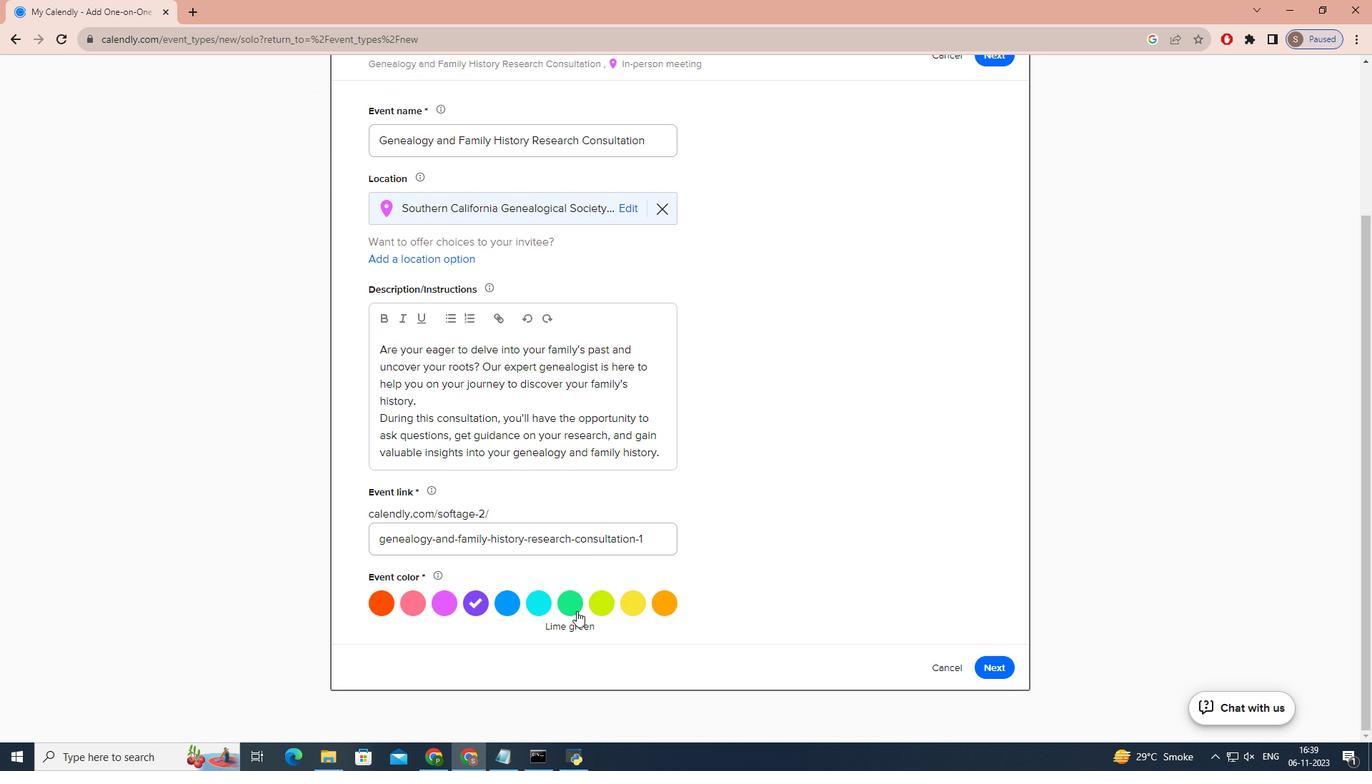 
Action: Mouse moved to (1006, 635)
Screenshot: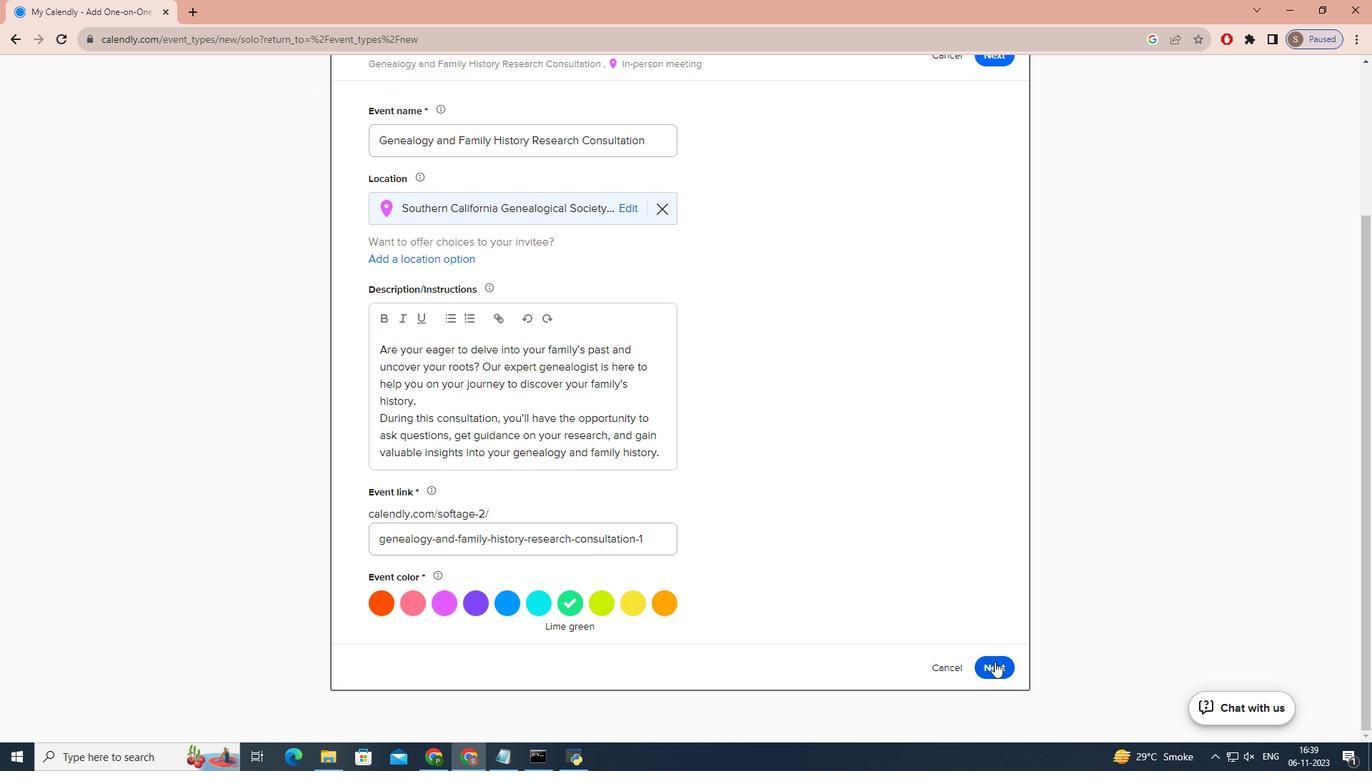 
Action: Mouse pressed left at (1006, 635)
Screenshot: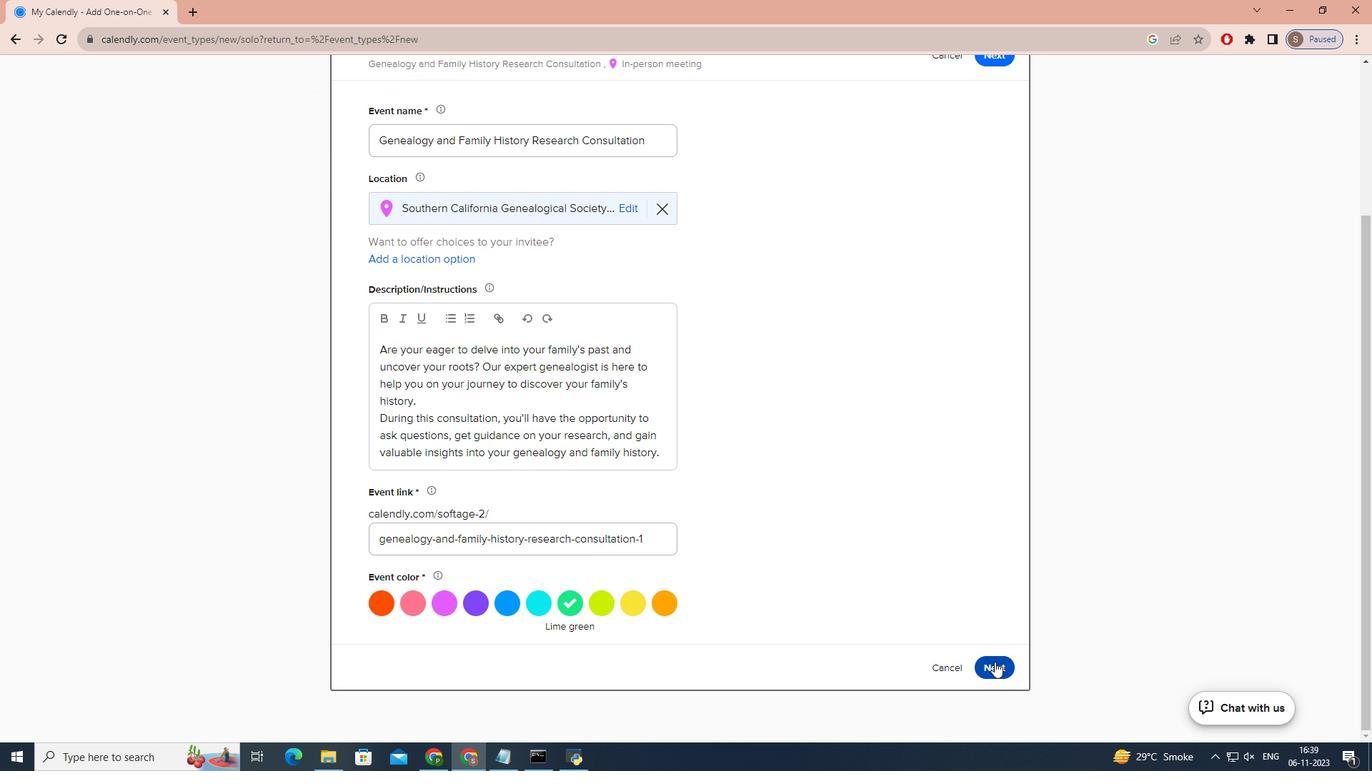 
Action: Mouse moved to (507, 395)
Screenshot: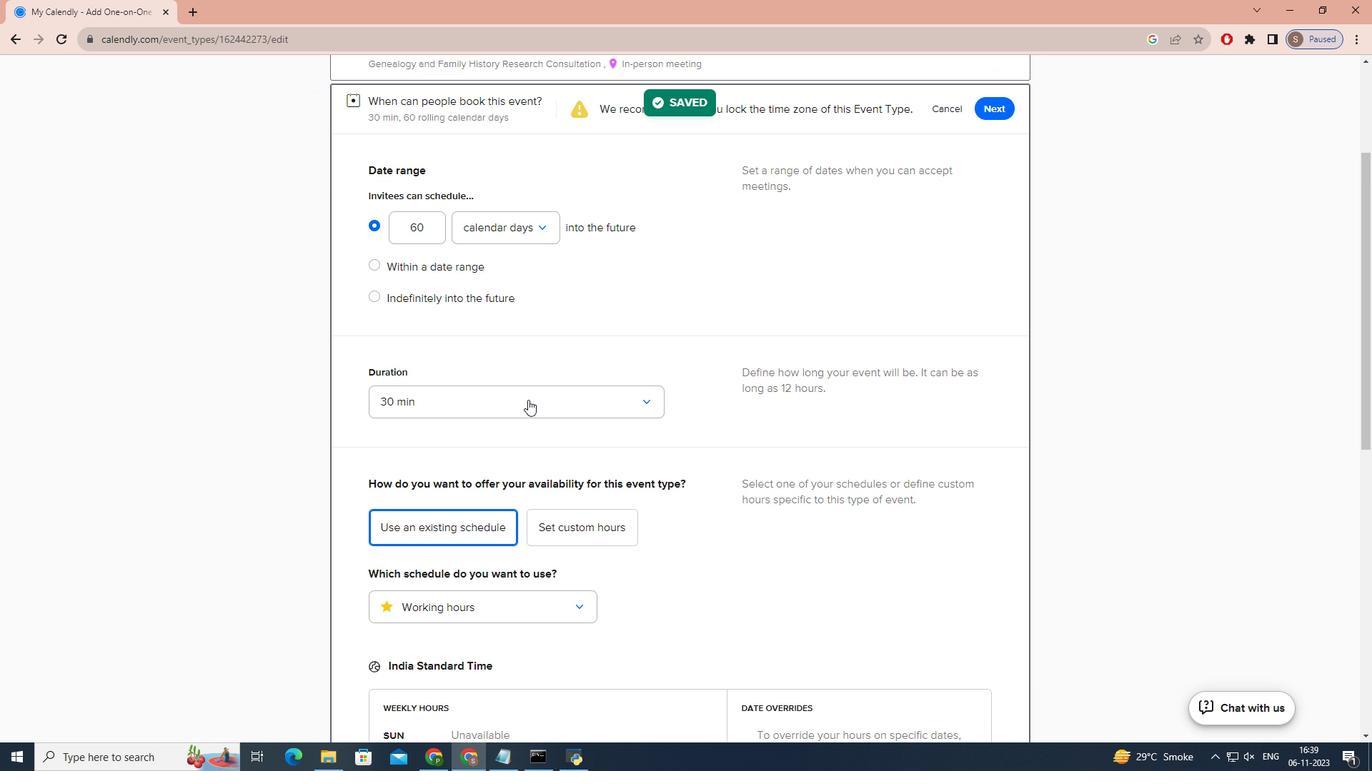 
Action: Mouse pressed left at (507, 395)
Screenshot: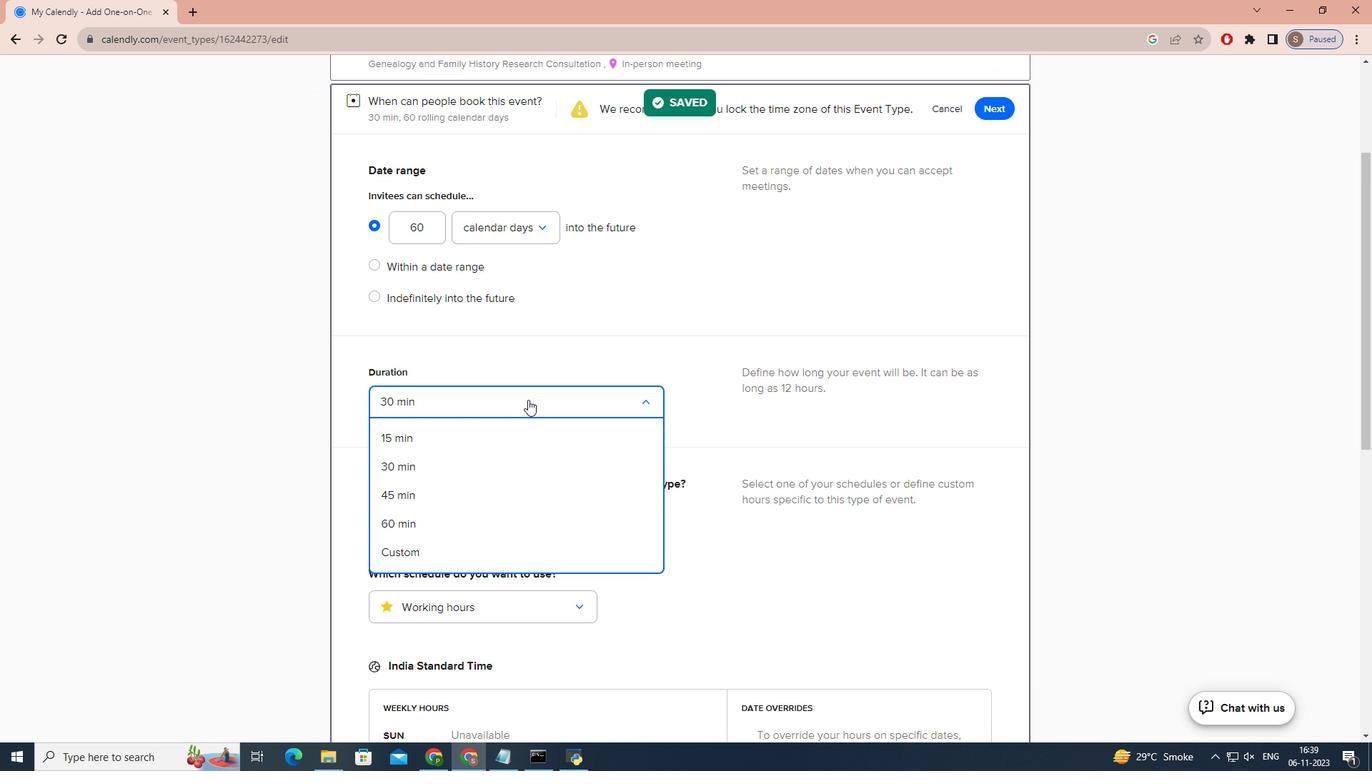 
Action: Mouse moved to (432, 535)
Screenshot: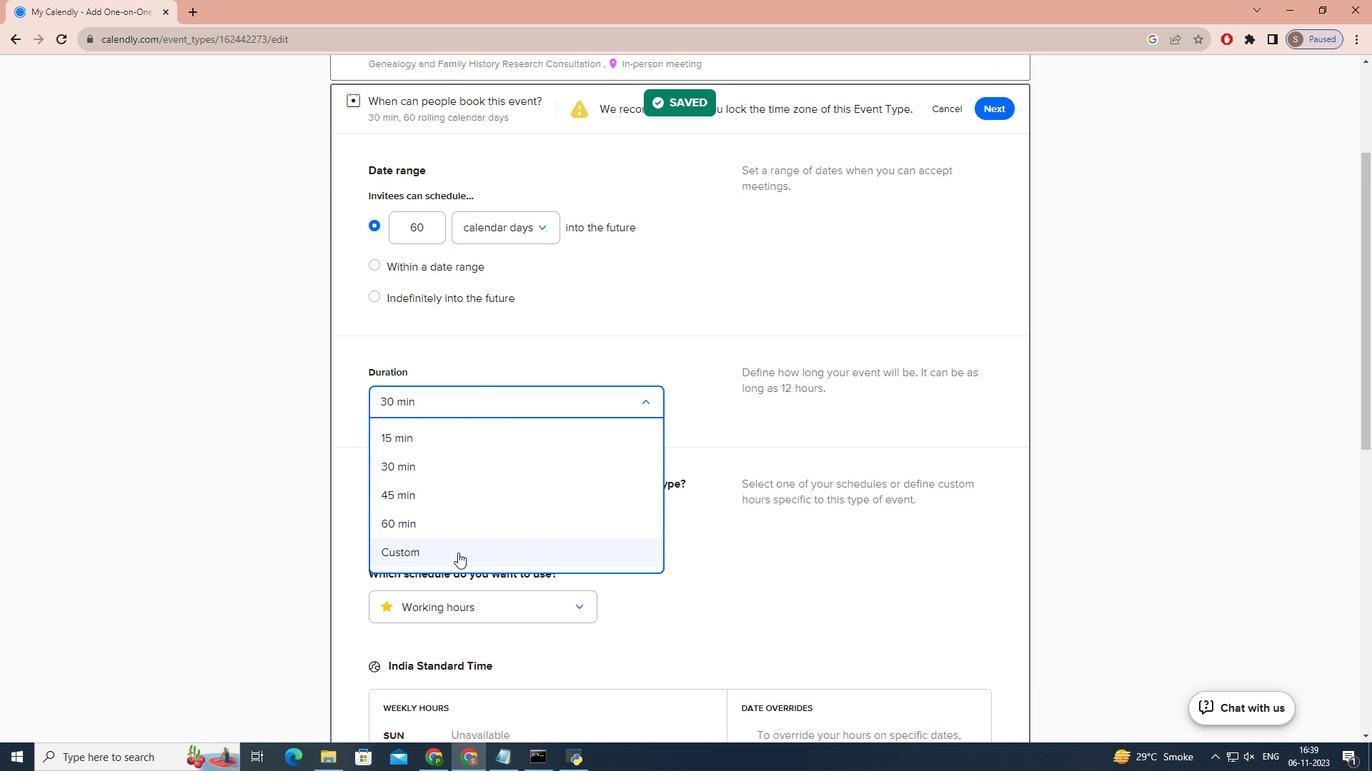 
Action: Mouse pressed left at (432, 535)
Screenshot: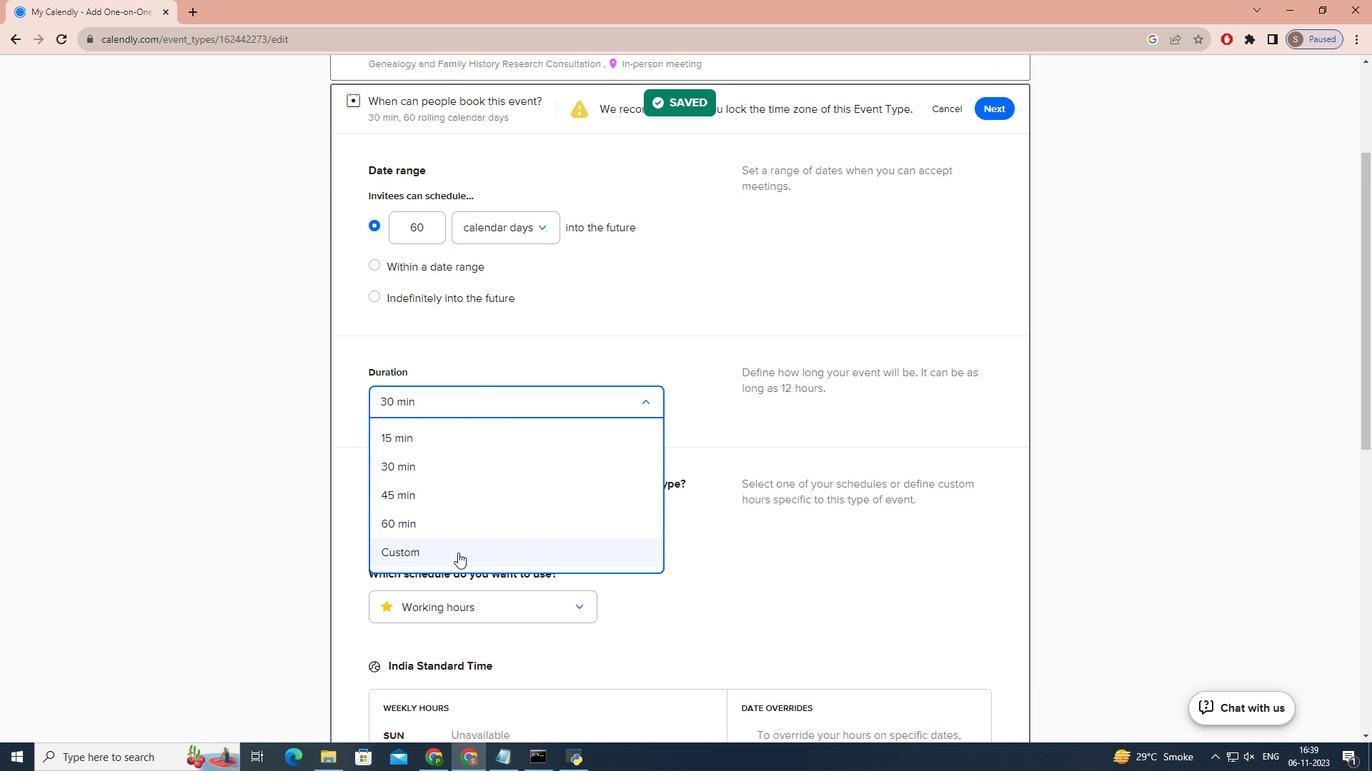 
Action: Mouse moved to (435, 428)
Screenshot: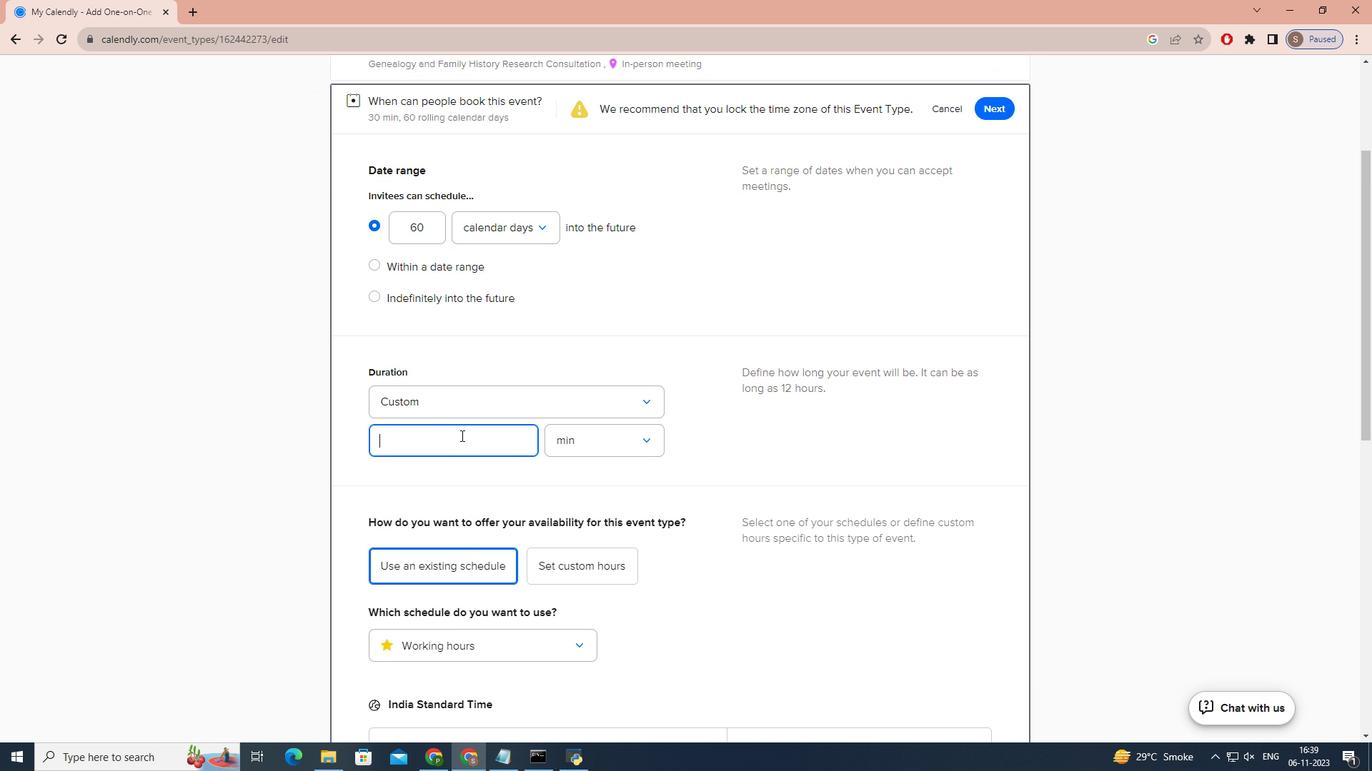 
Action: Key pressed 90
Screenshot: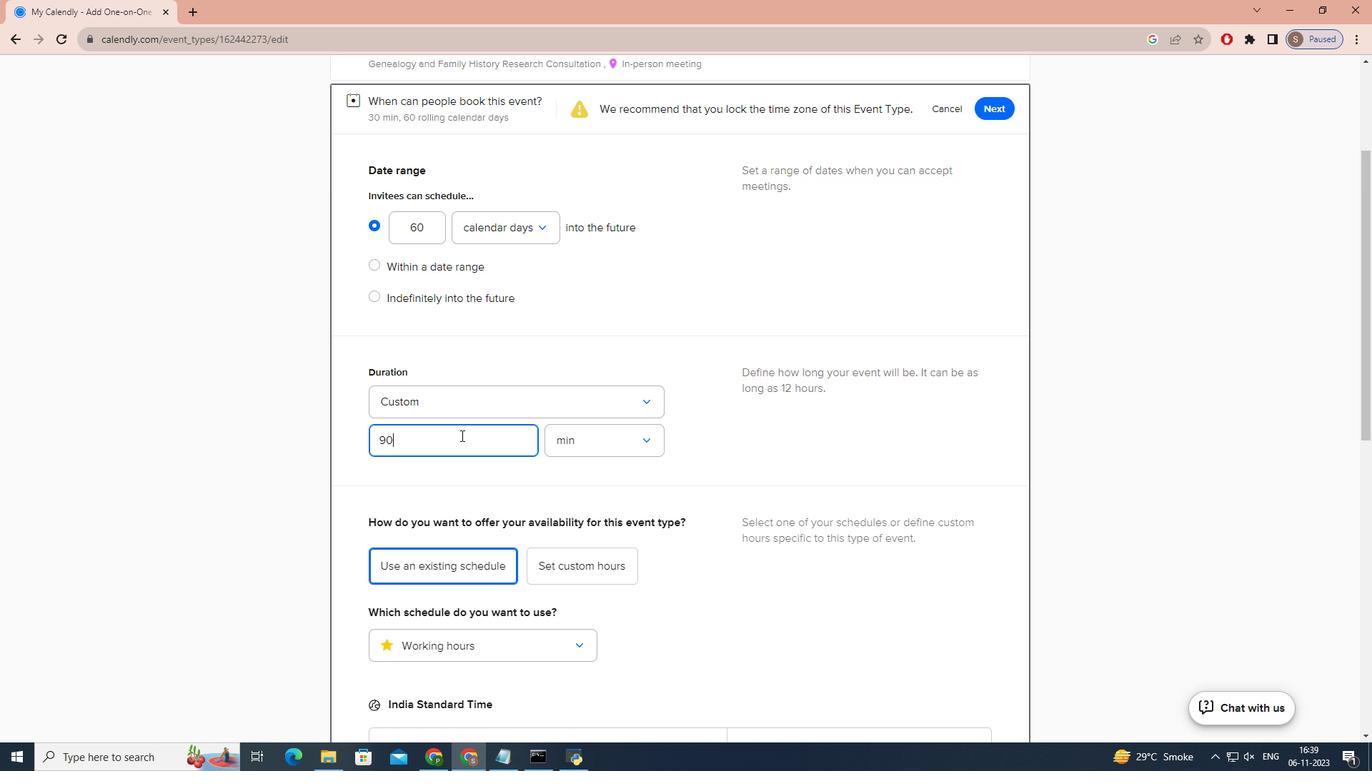 
Action: Mouse scrolled (435, 429) with delta (0, 0)
Screenshot: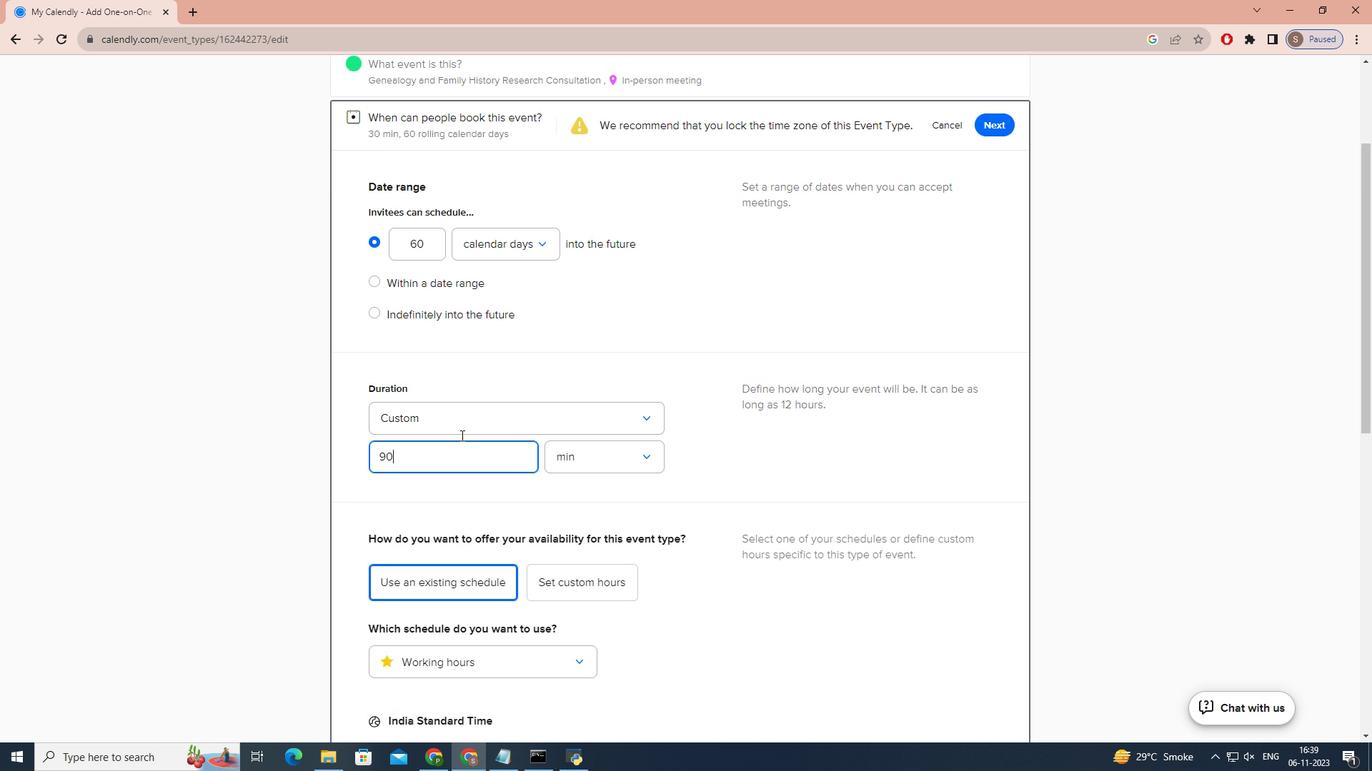 
Action: Mouse scrolled (435, 429) with delta (0, 0)
Screenshot: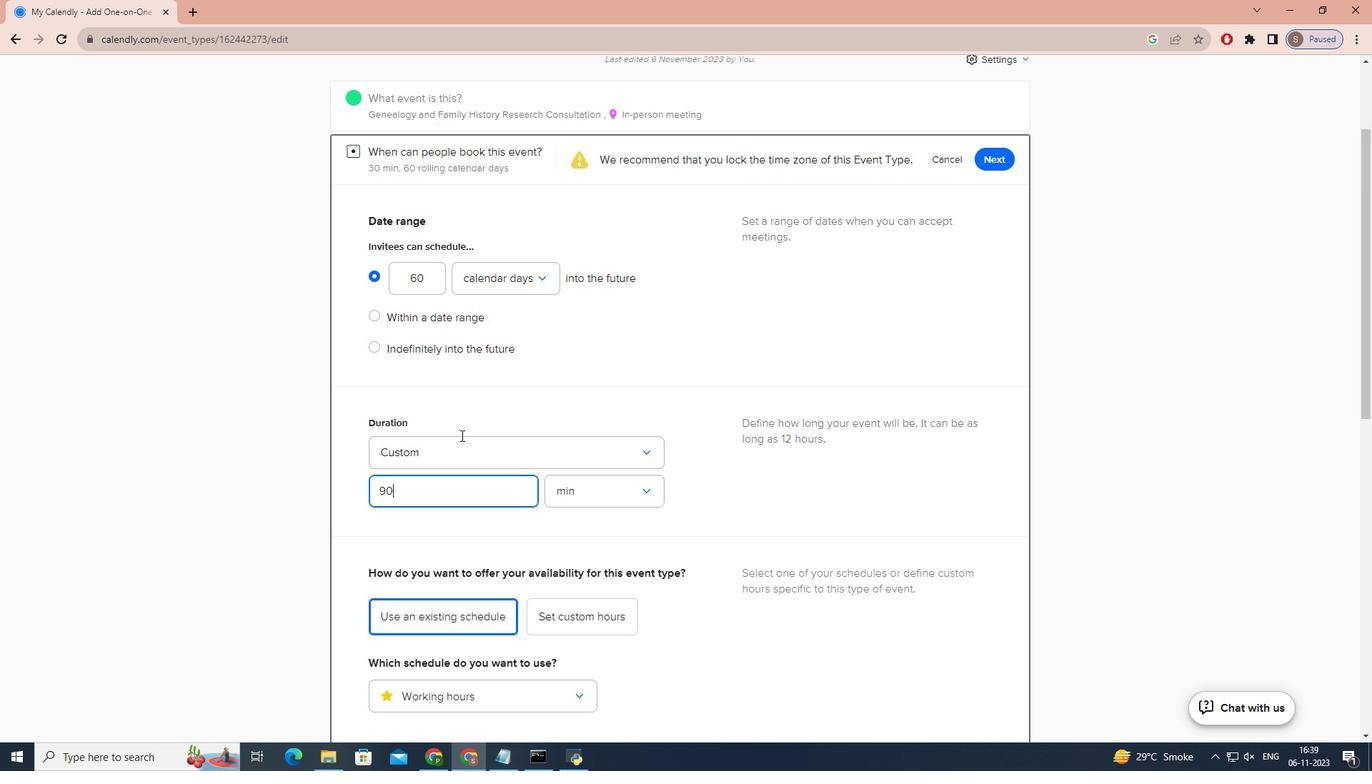 
Action: Mouse scrolled (435, 429) with delta (0, 0)
Screenshot: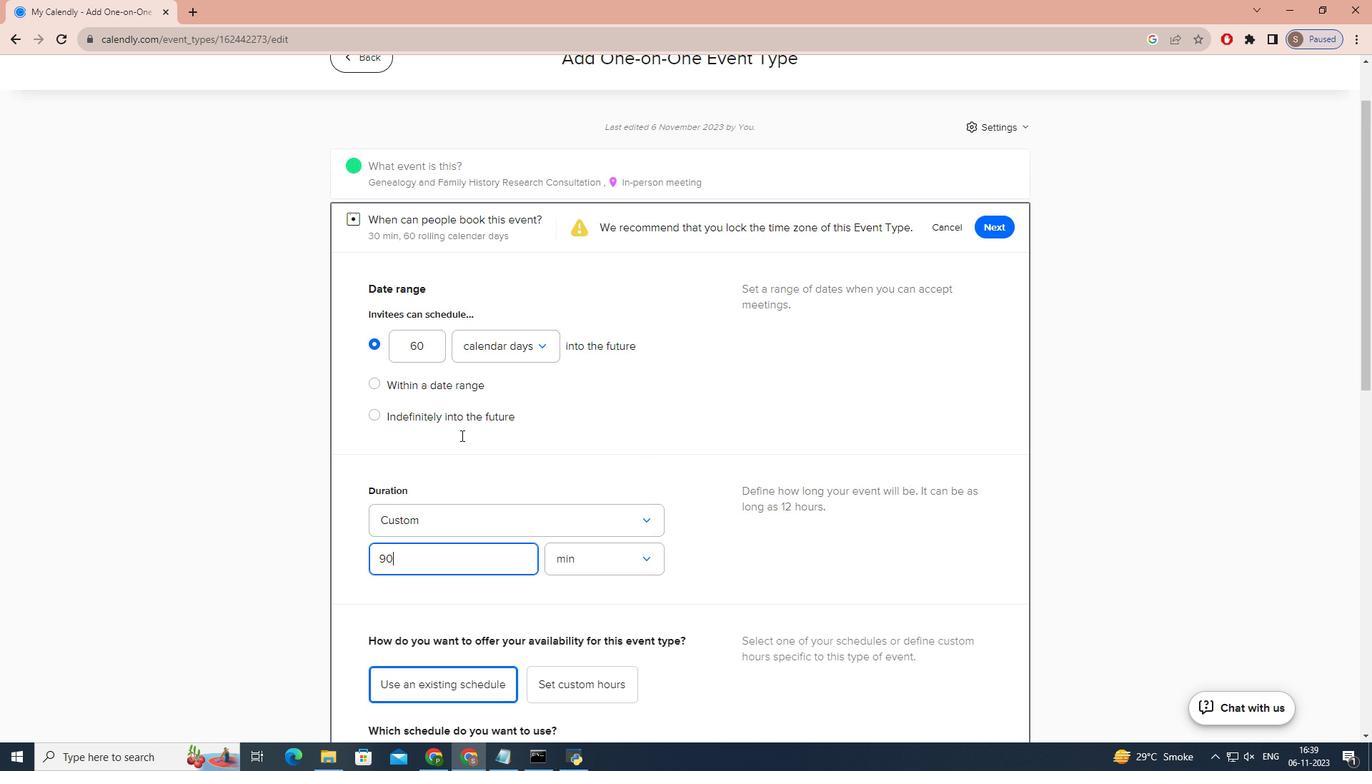 
Action: Mouse scrolled (435, 429) with delta (0, 0)
Screenshot: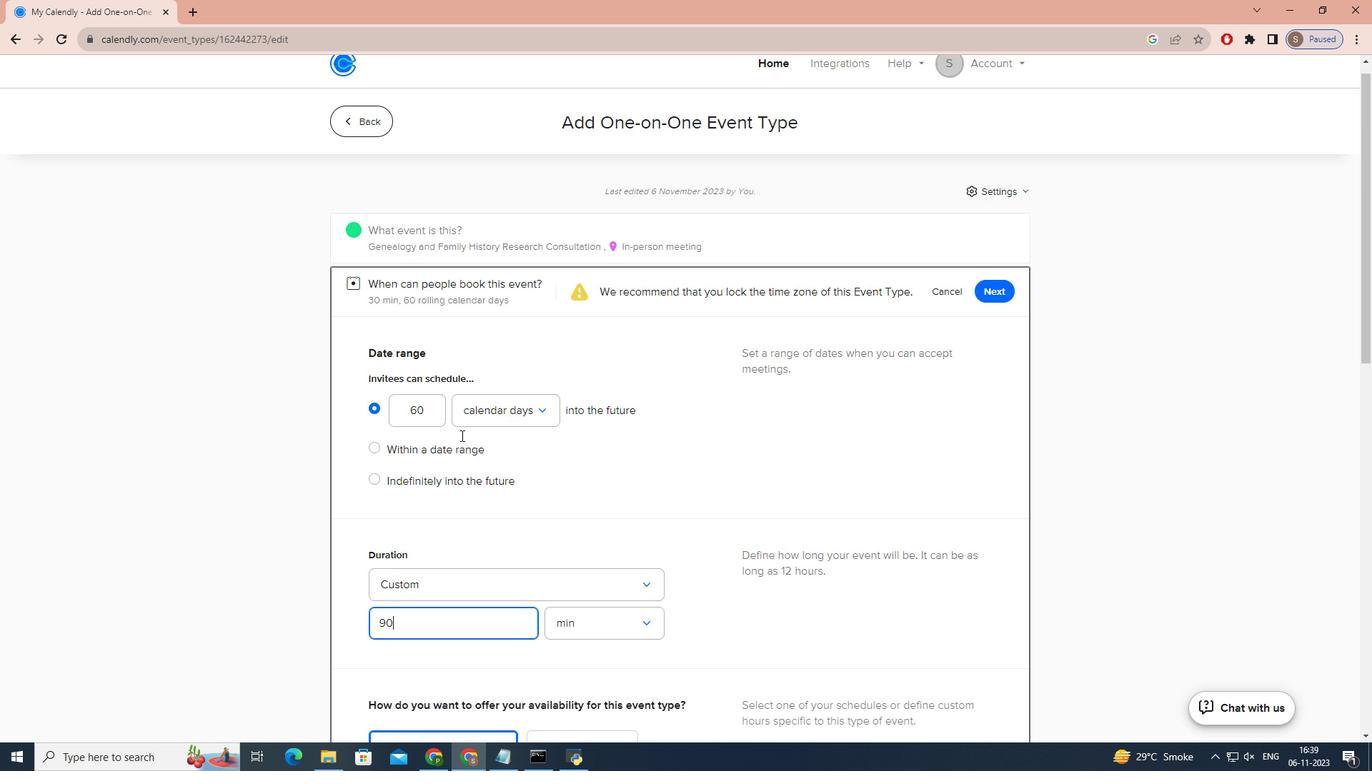 
Action: Mouse moved to (1016, 311)
Screenshot: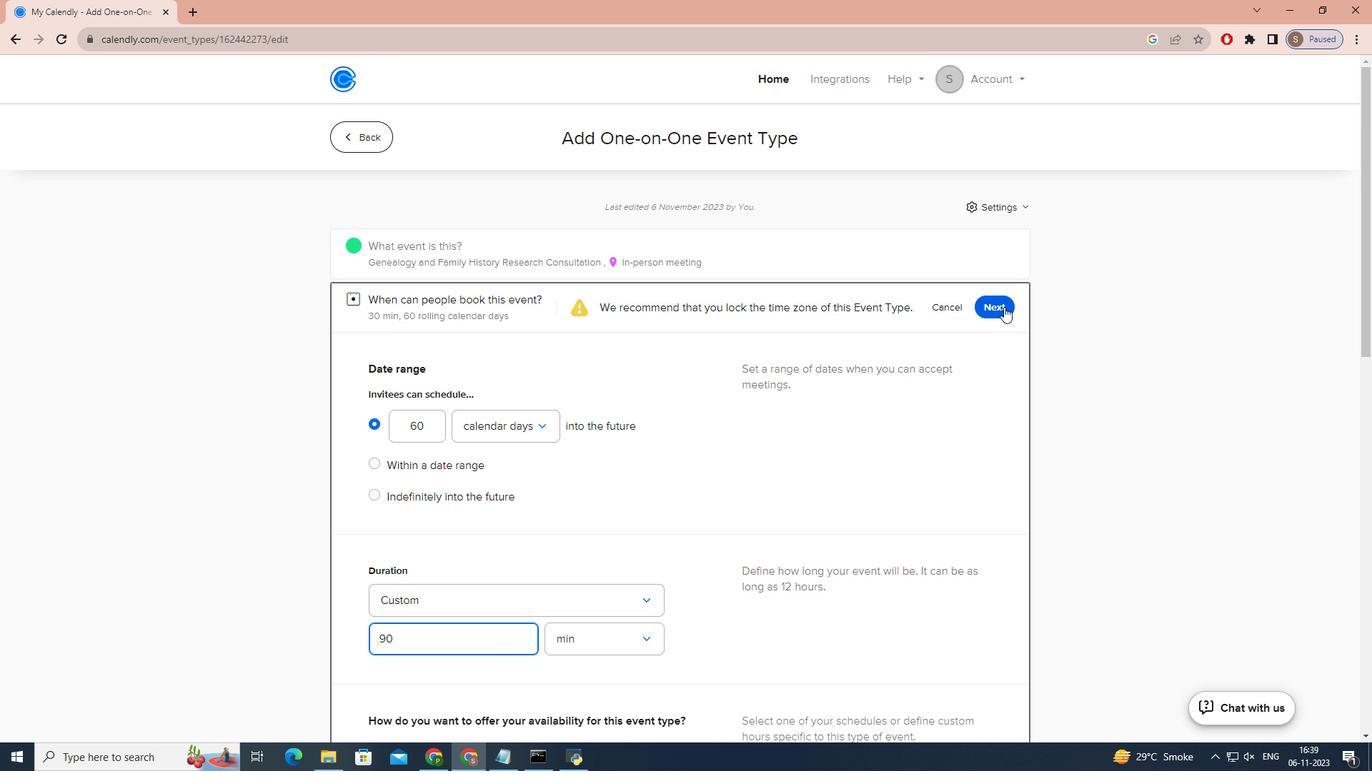 
Action: Mouse pressed left at (1016, 311)
Screenshot: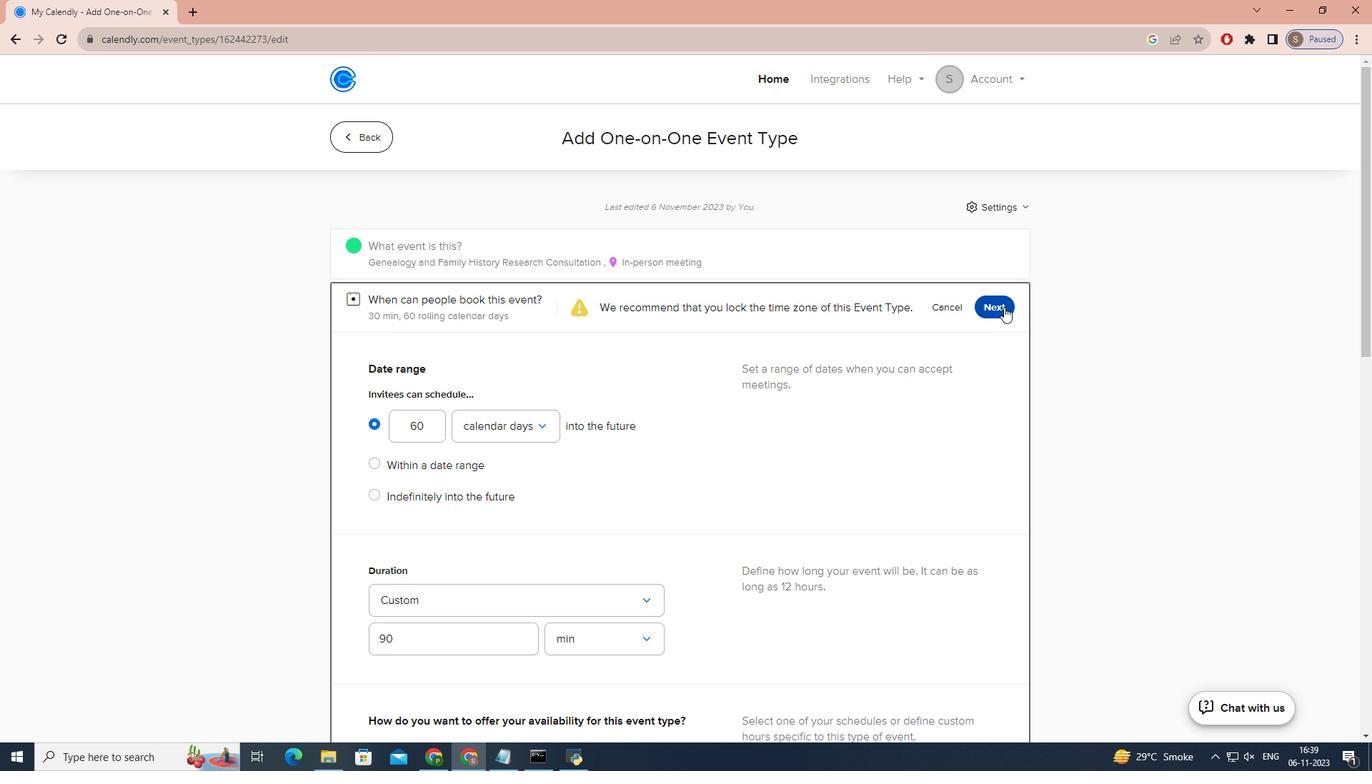 
